Task: Look for space in Hermosillo, Mexico from 8th June, 2023 to 12th June, 2023 for 2 adults in price range Rs.8000 to Rs.16000. Place can be private room with 1  bedroom having 1 bed and 1 bathroom. Property type can be flatguest house, hotel. Booking option can be shelf check-in. Required host language is English.
Action: Mouse moved to (451, 98)
Screenshot: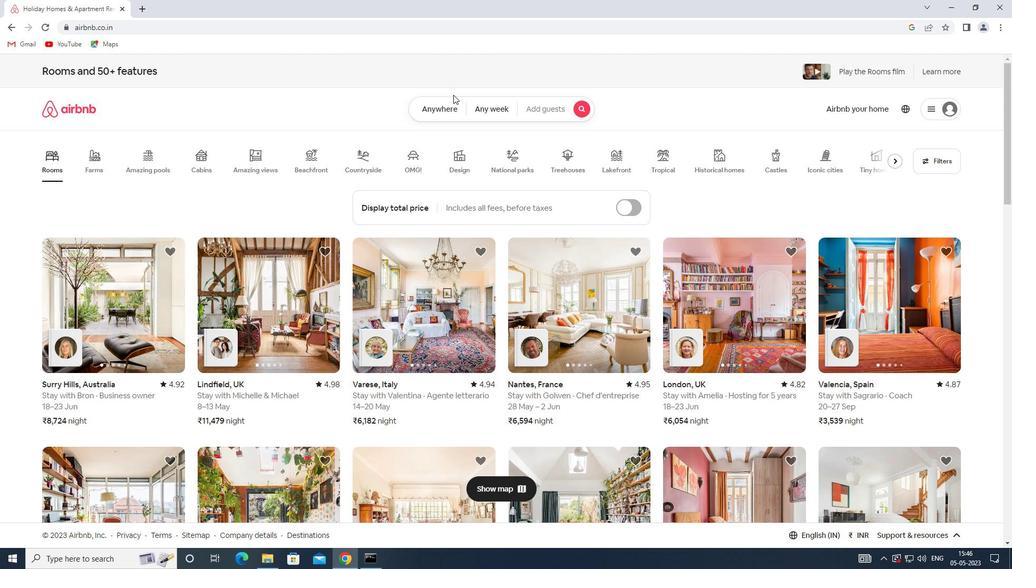 
Action: Mouse pressed left at (451, 98)
Screenshot: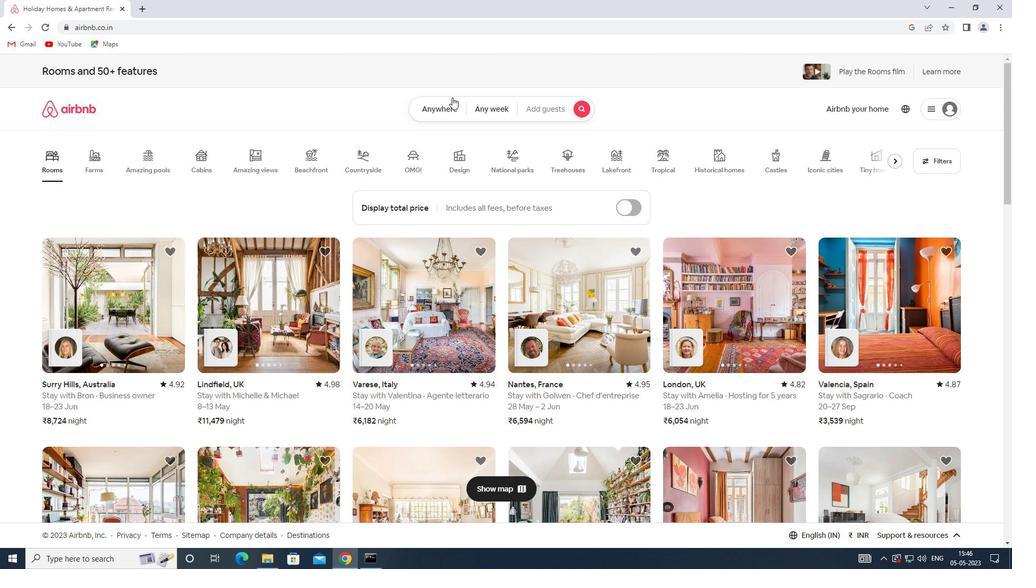 
Action: Mouse moved to (348, 149)
Screenshot: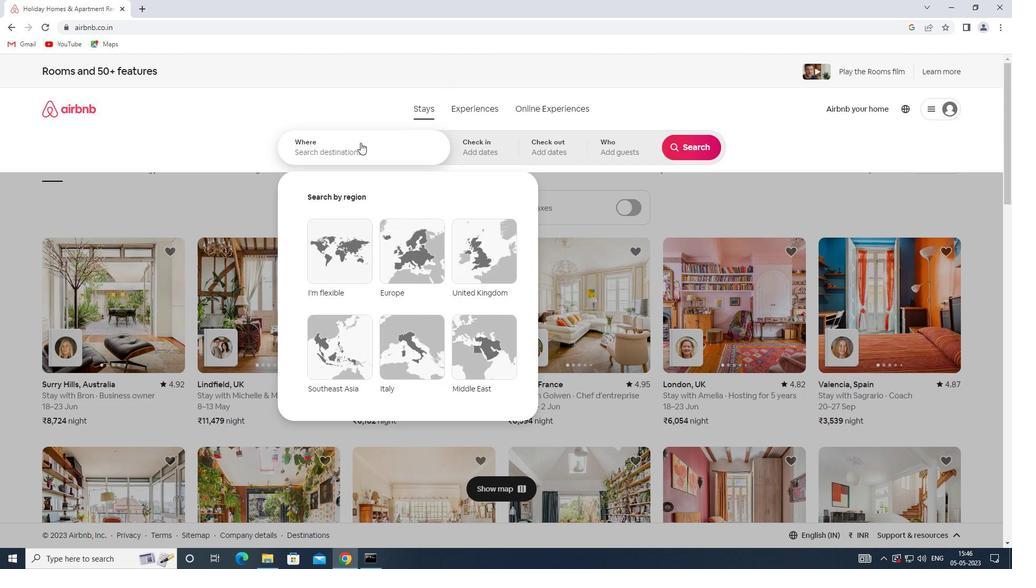 
Action: Mouse pressed left at (348, 149)
Screenshot: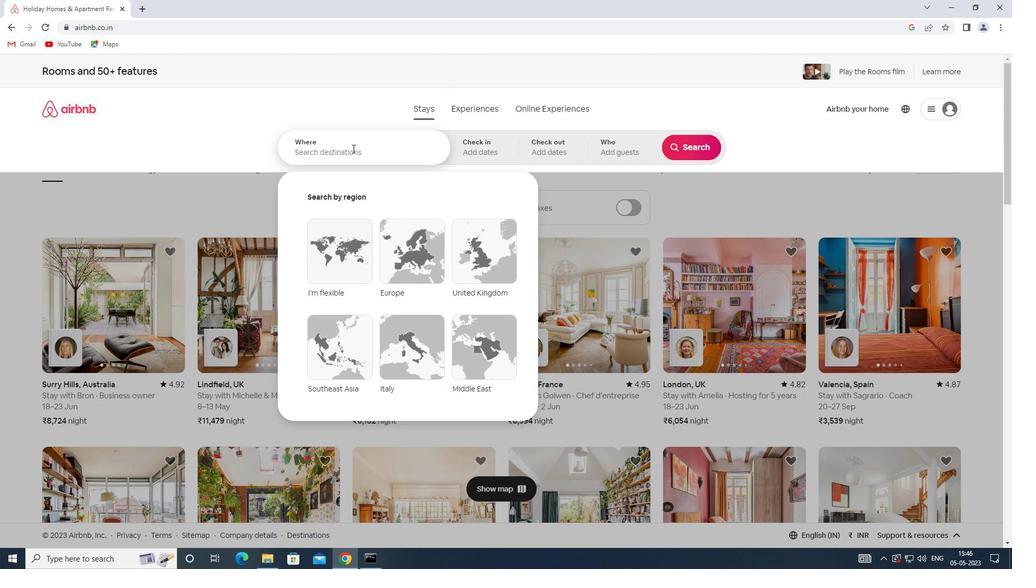 
Action: Key pressed <Key.shift><Key.shift>SPACE<Key.space>IN<Key.space><Key.shift><Key.shift><Key.shift><Key.shift><Key.shift><Key.shift><Key.shift><Key.shift><Key.shift><Key.shift><Key.shift>HERMOSILLO,<Key.shift>MEXICO
Screenshot: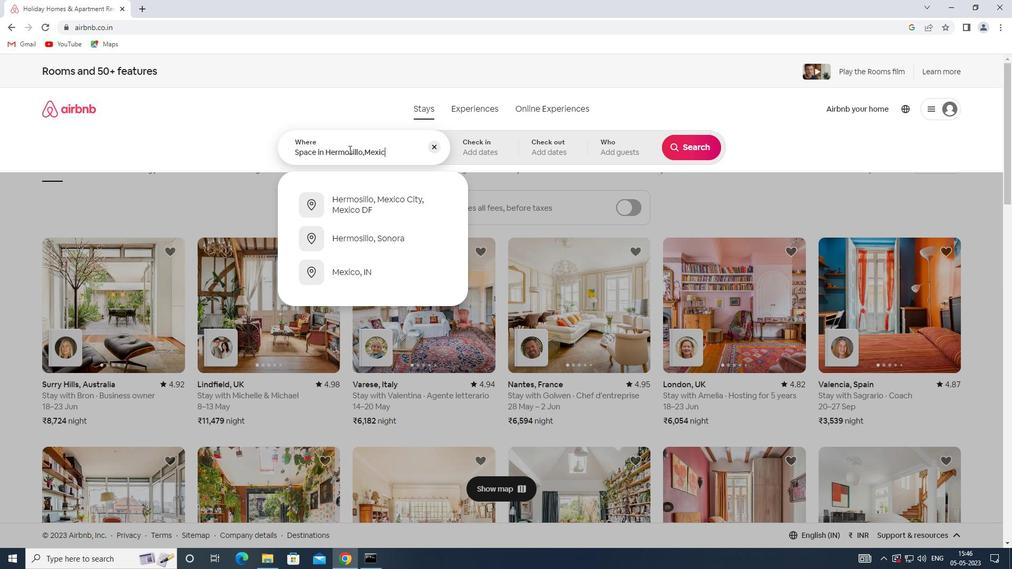 
Action: Mouse moved to (486, 160)
Screenshot: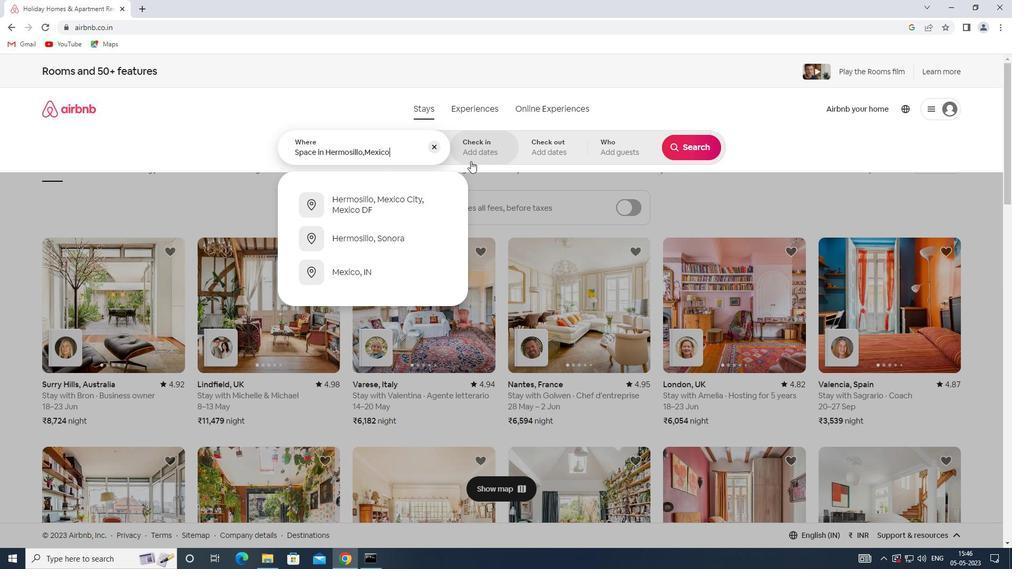 
Action: Mouse pressed left at (486, 160)
Screenshot: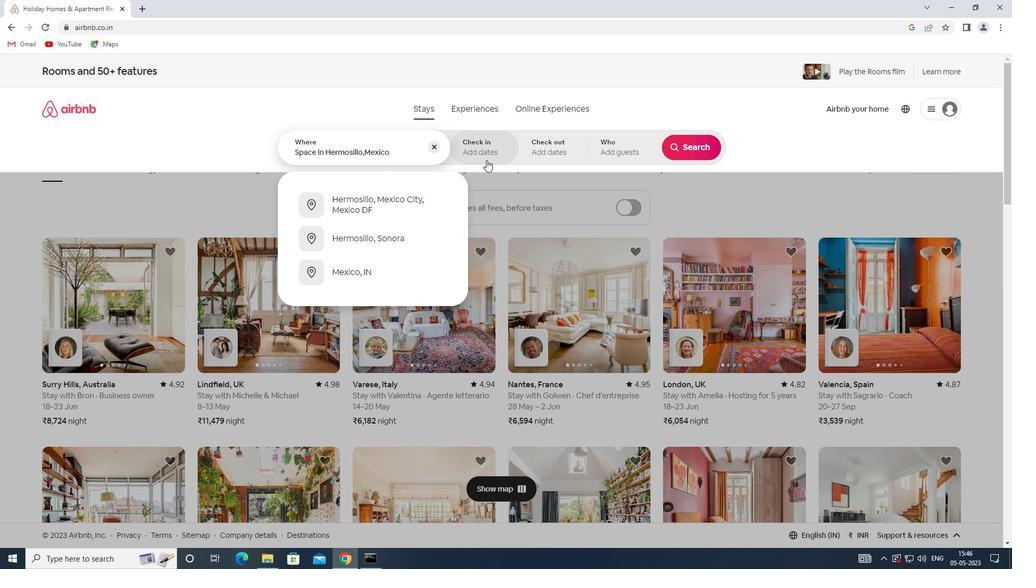 
Action: Mouse moved to (634, 303)
Screenshot: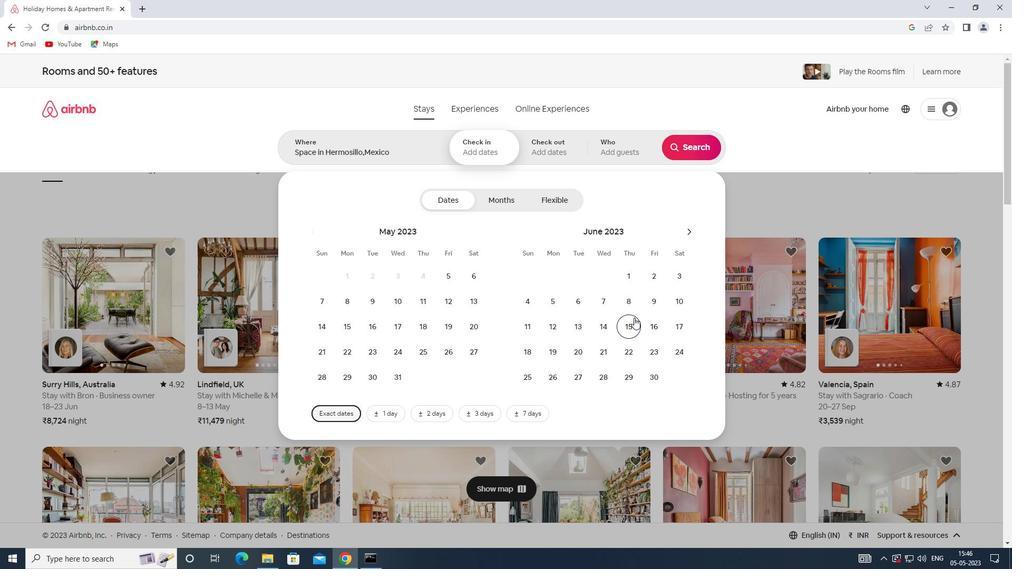 
Action: Mouse pressed left at (634, 303)
Screenshot: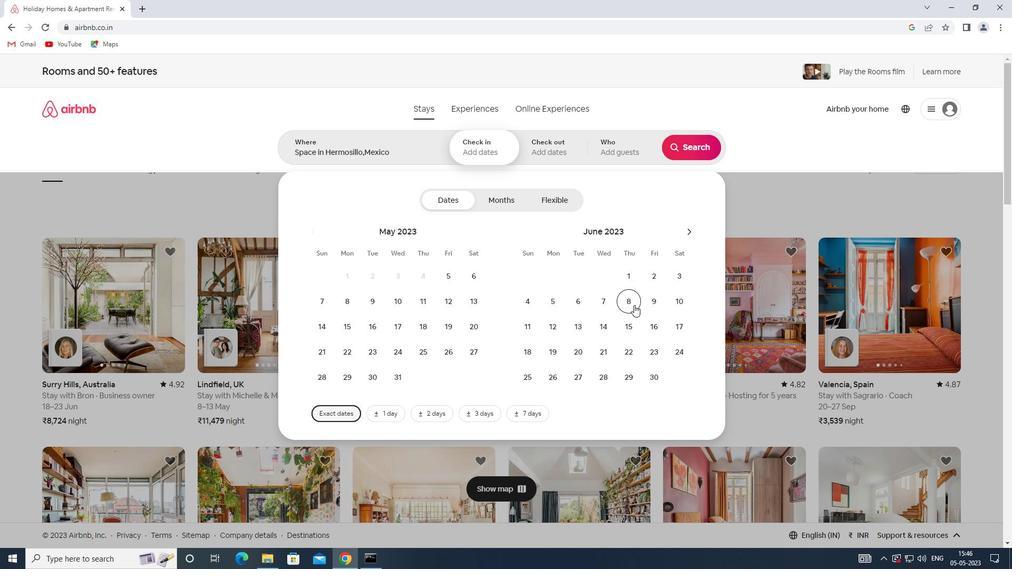 
Action: Mouse moved to (563, 325)
Screenshot: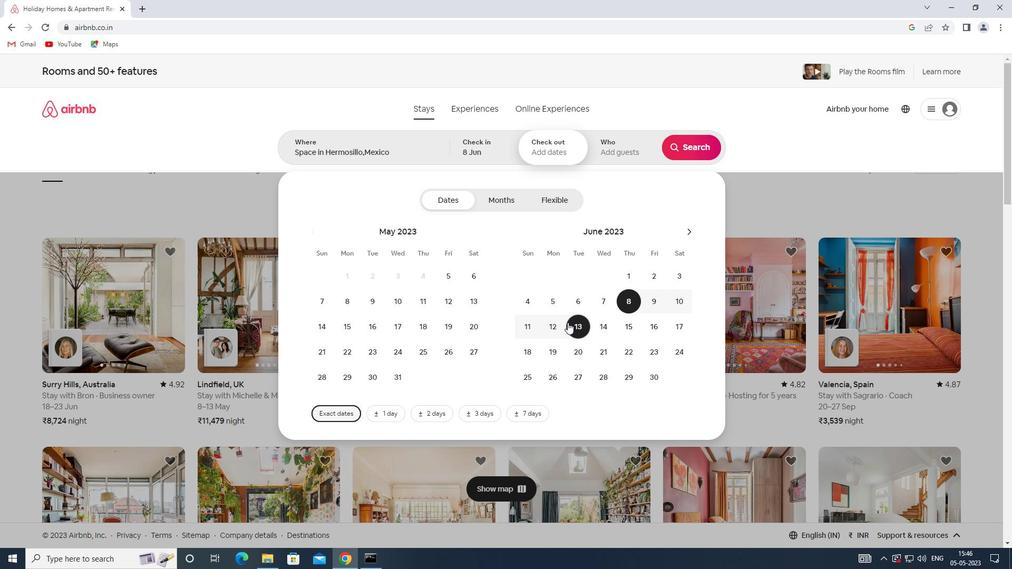 
Action: Mouse pressed left at (563, 325)
Screenshot: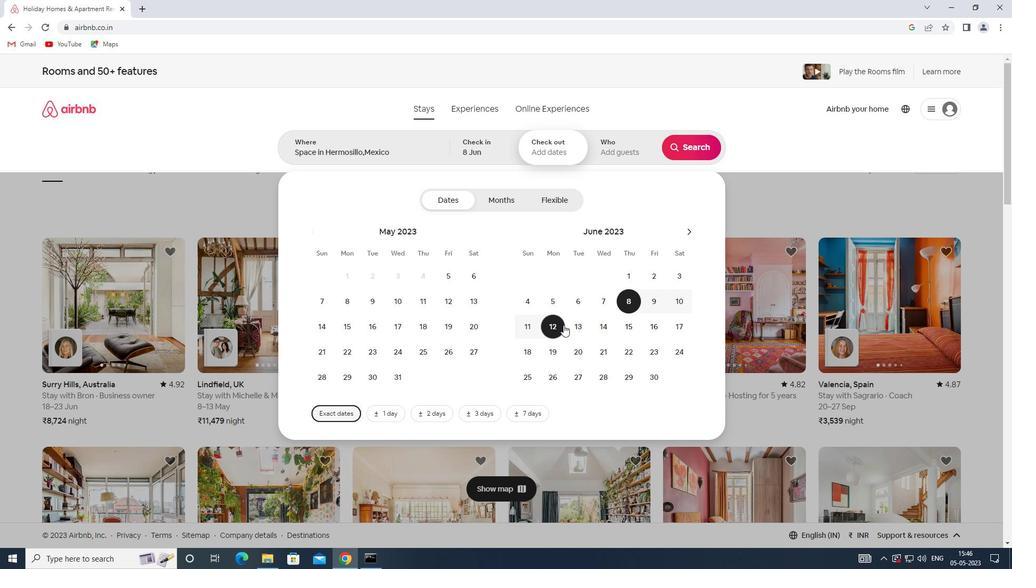 
Action: Mouse moved to (615, 147)
Screenshot: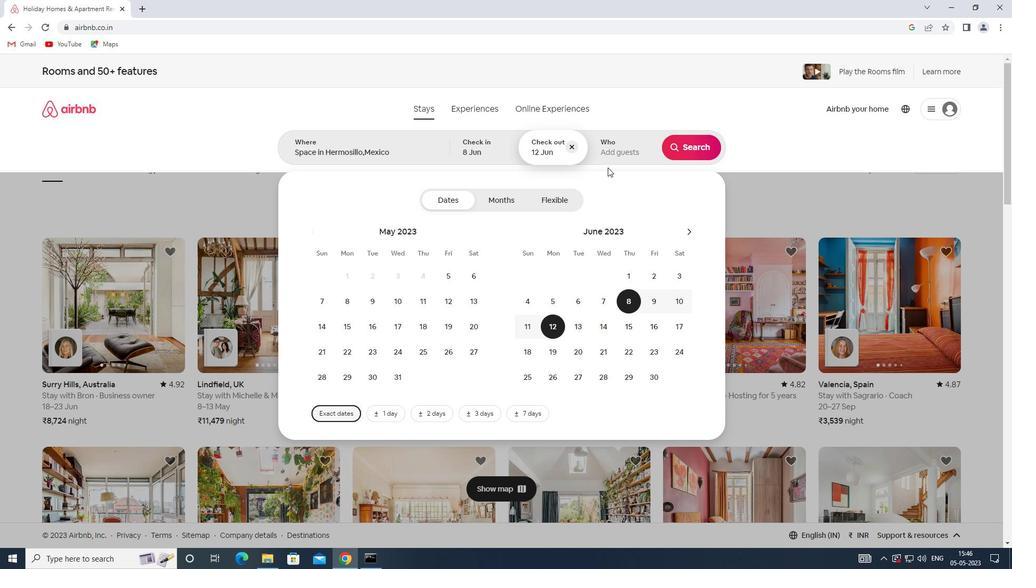 
Action: Mouse pressed left at (615, 147)
Screenshot: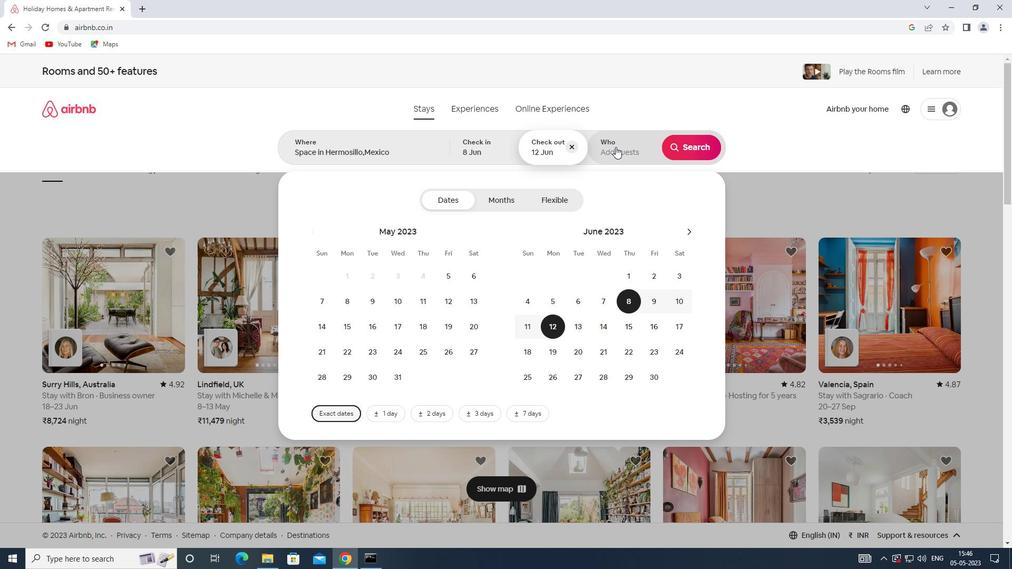 
Action: Mouse moved to (694, 201)
Screenshot: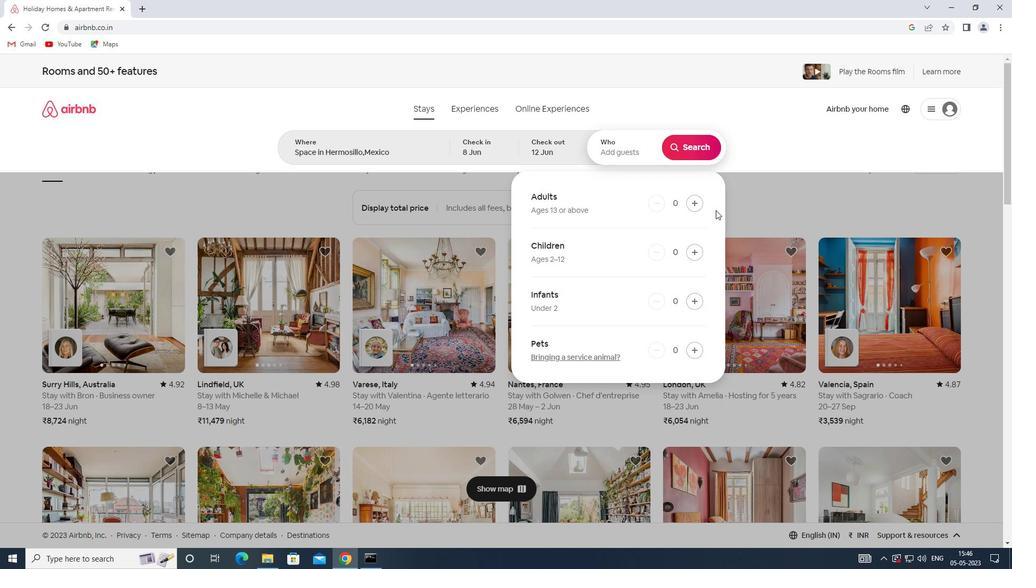 
Action: Mouse pressed left at (694, 201)
Screenshot: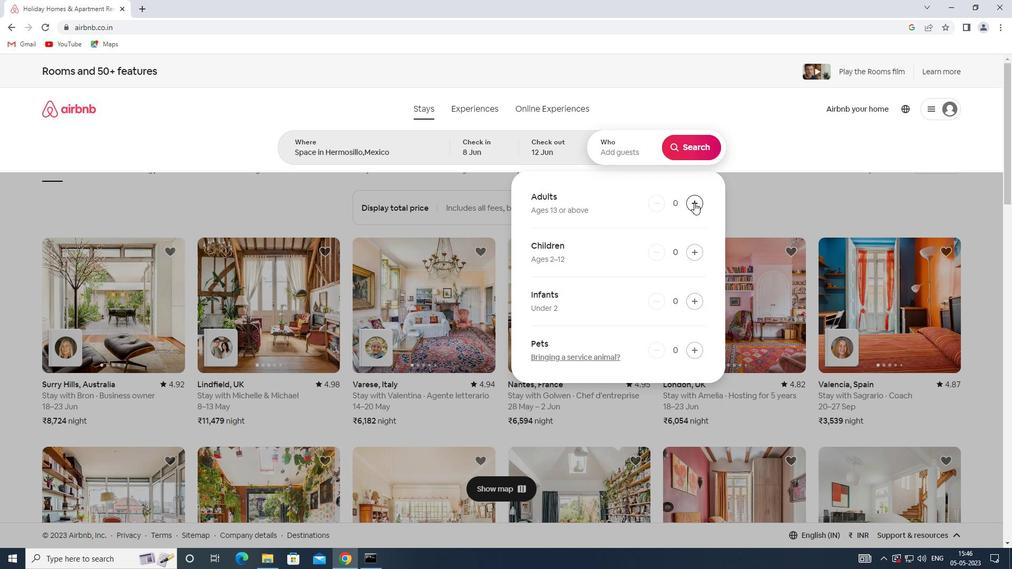 
Action: Mouse pressed left at (694, 201)
Screenshot: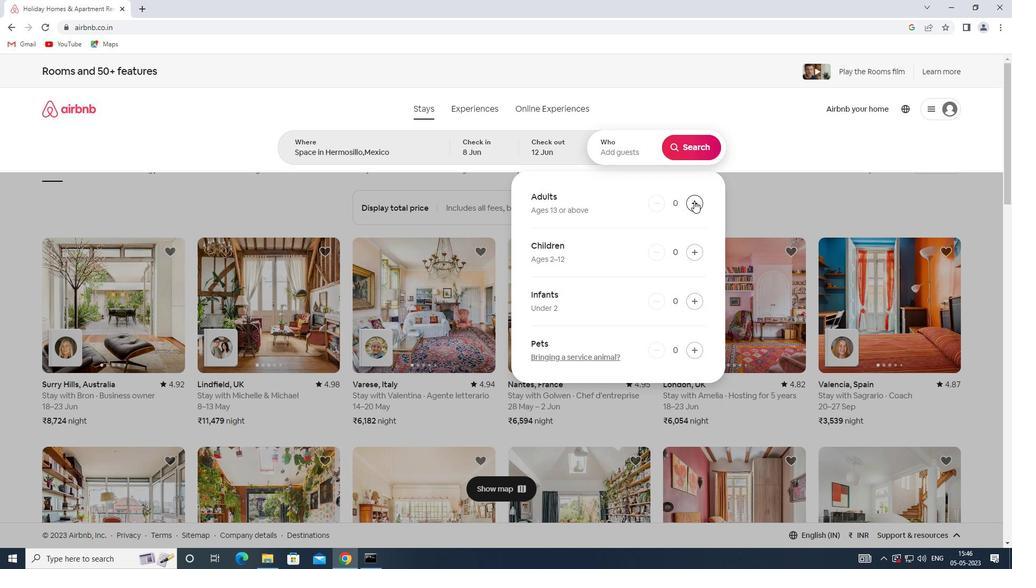 
Action: Mouse moved to (692, 152)
Screenshot: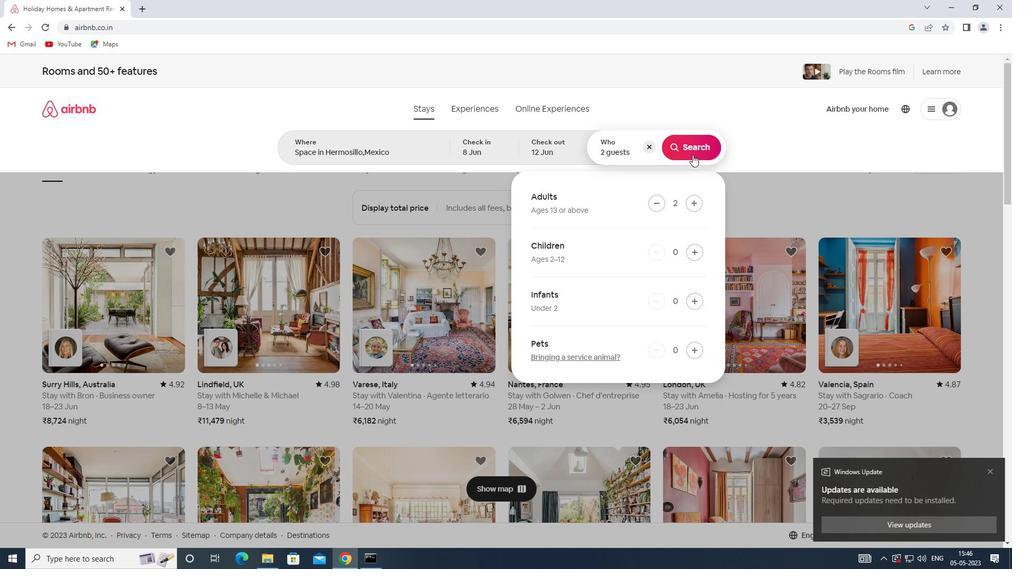 
Action: Mouse pressed left at (692, 152)
Screenshot: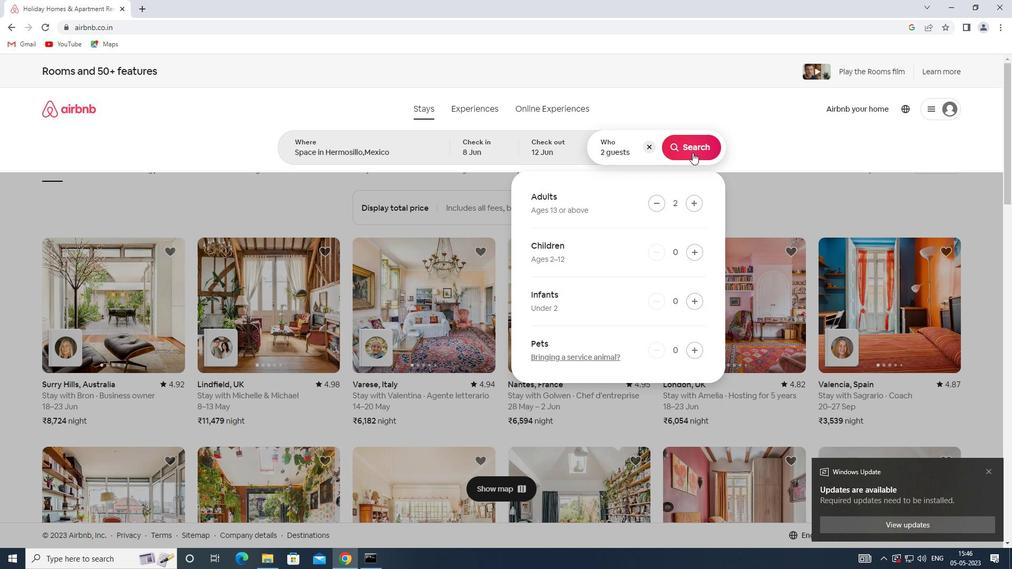 
Action: Mouse moved to (960, 117)
Screenshot: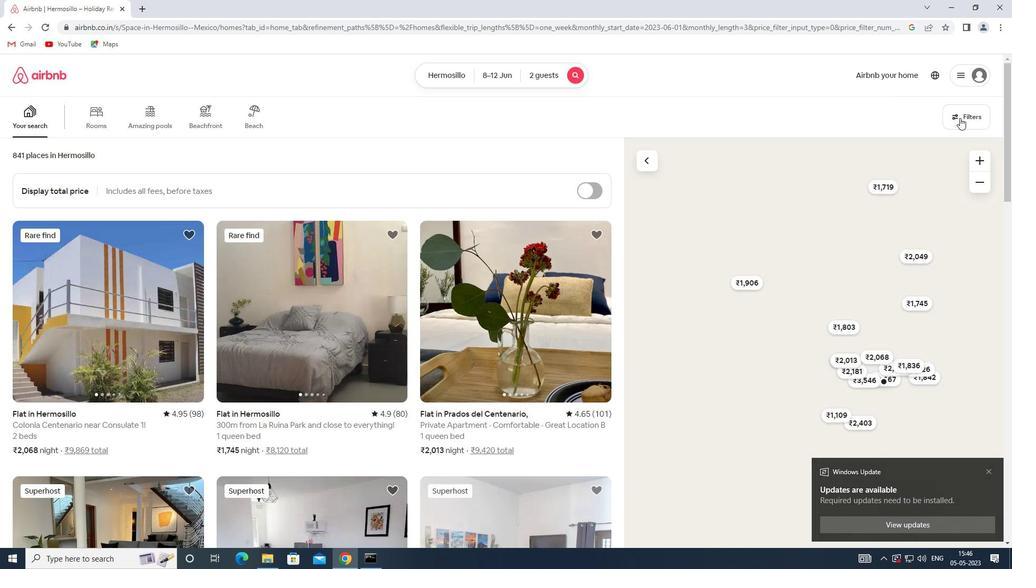 
Action: Mouse pressed left at (960, 117)
Screenshot: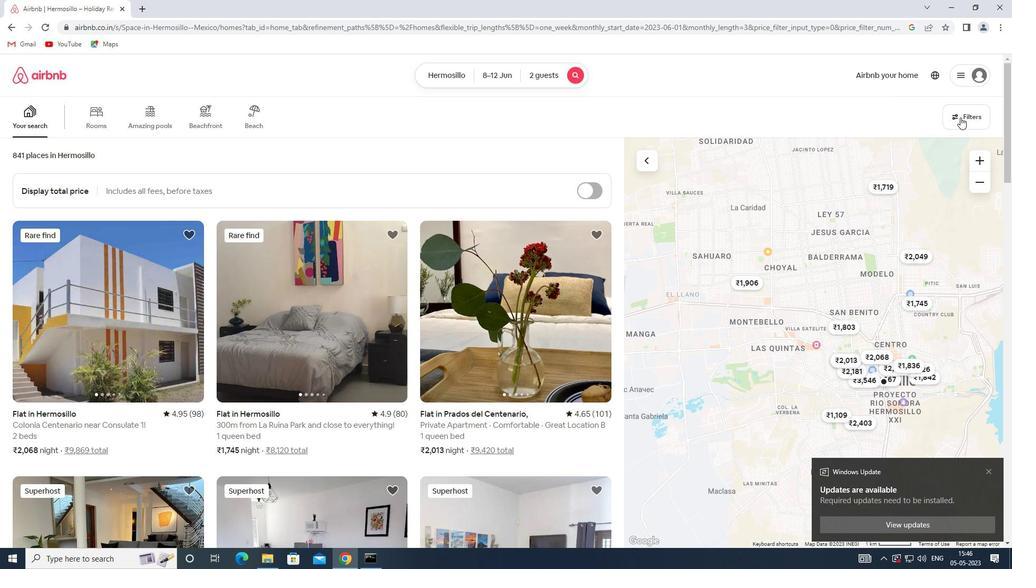 
Action: Mouse moved to (366, 377)
Screenshot: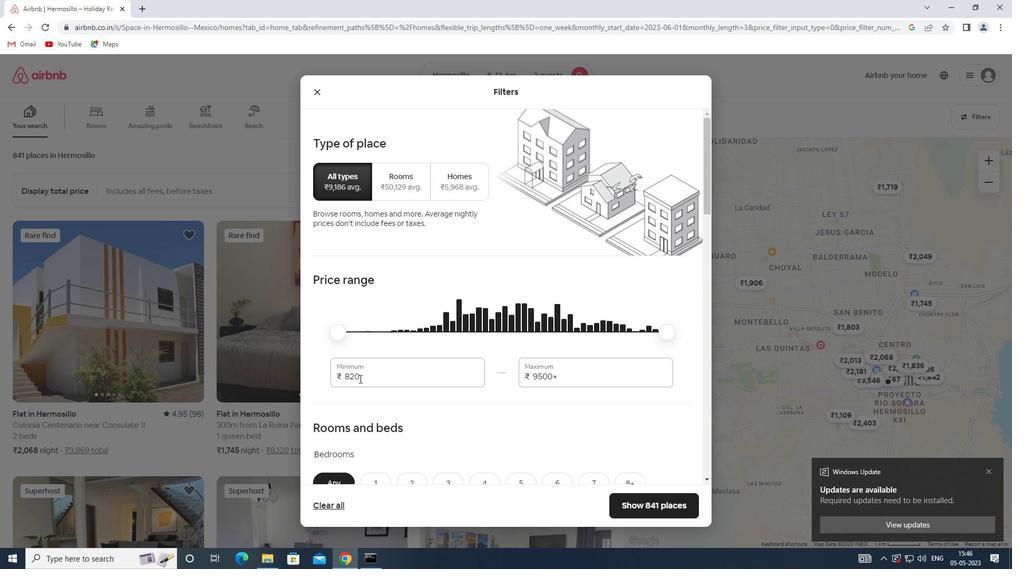 
Action: Mouse pressed left at (366, 377)
Screenshot: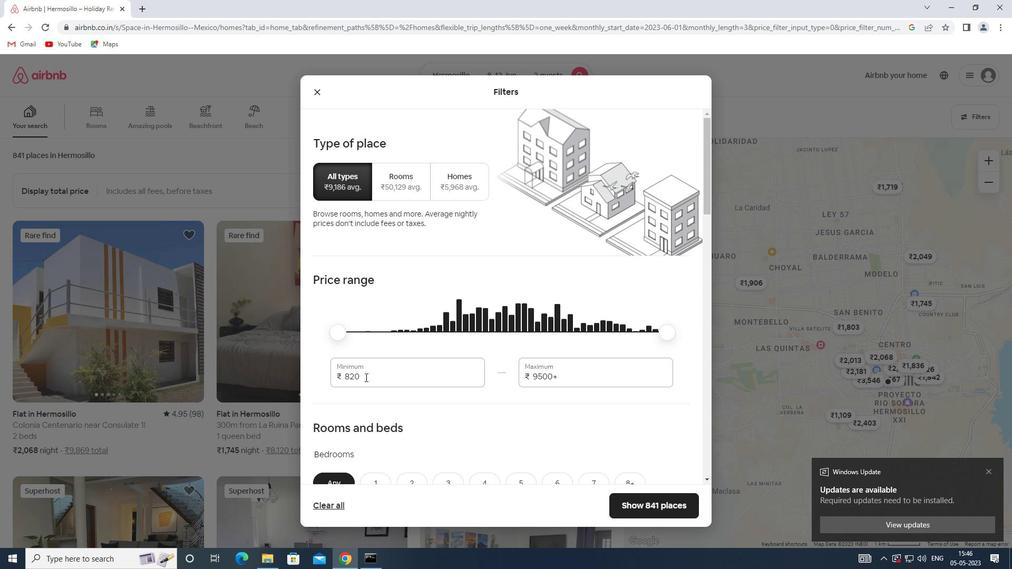 
Action: Mouse moved to (337, 377)
Screenshot: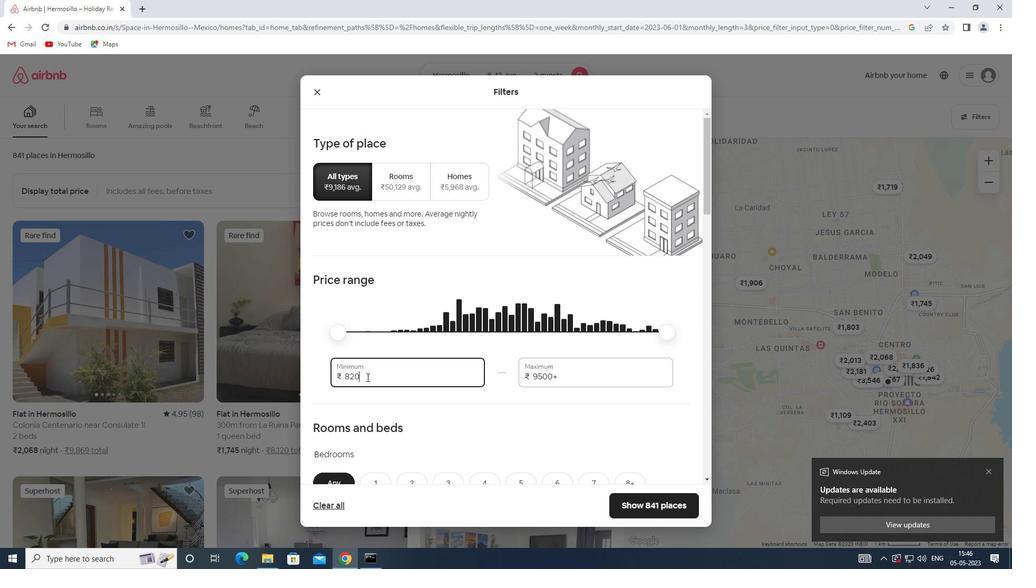 
Action: Key pressed 8000
Screenshot: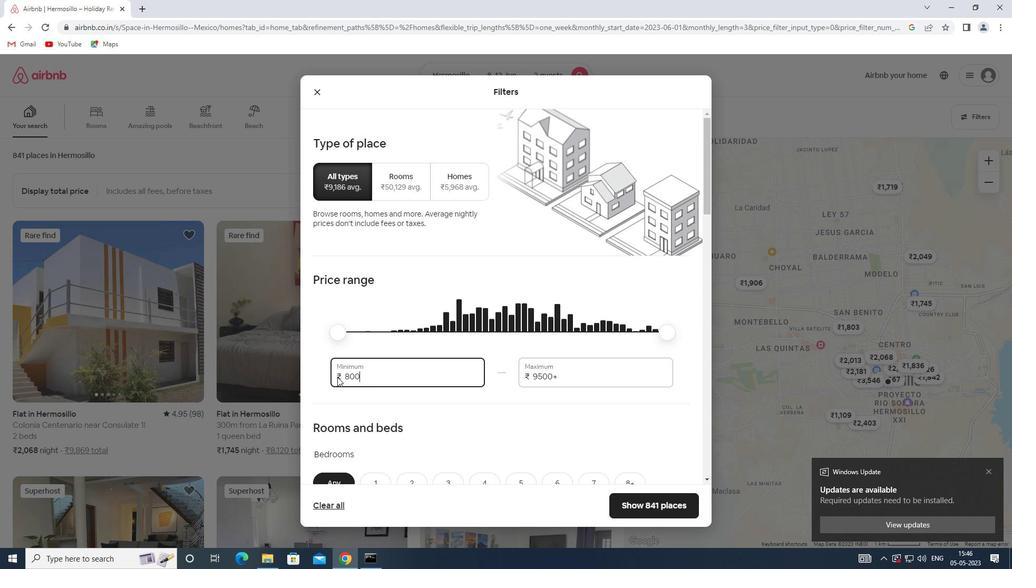 
Action: Mouse moved to (567, 378)
Screenshot: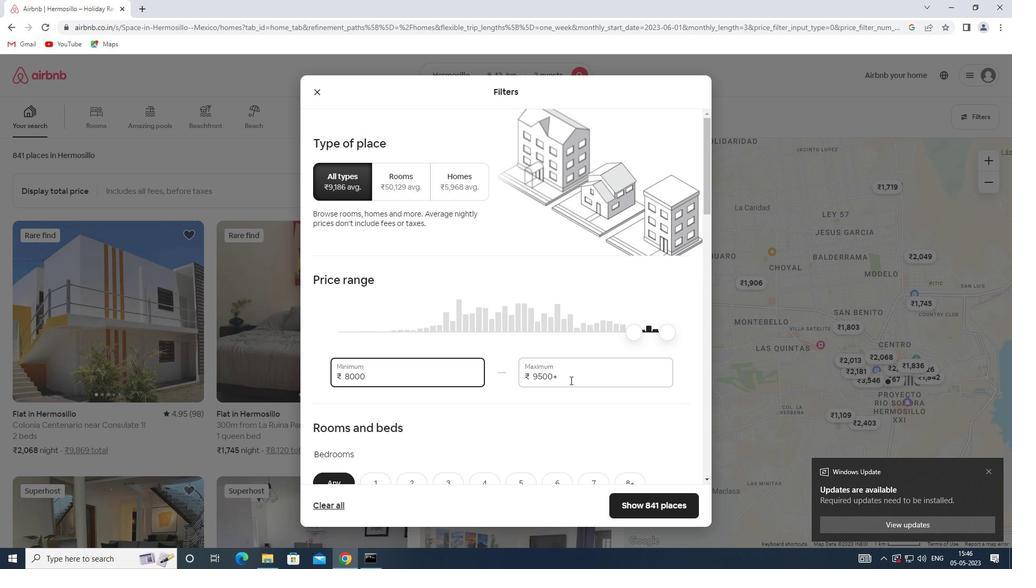 
Action: Mouse pressed left at (567, 378)
Screenshot: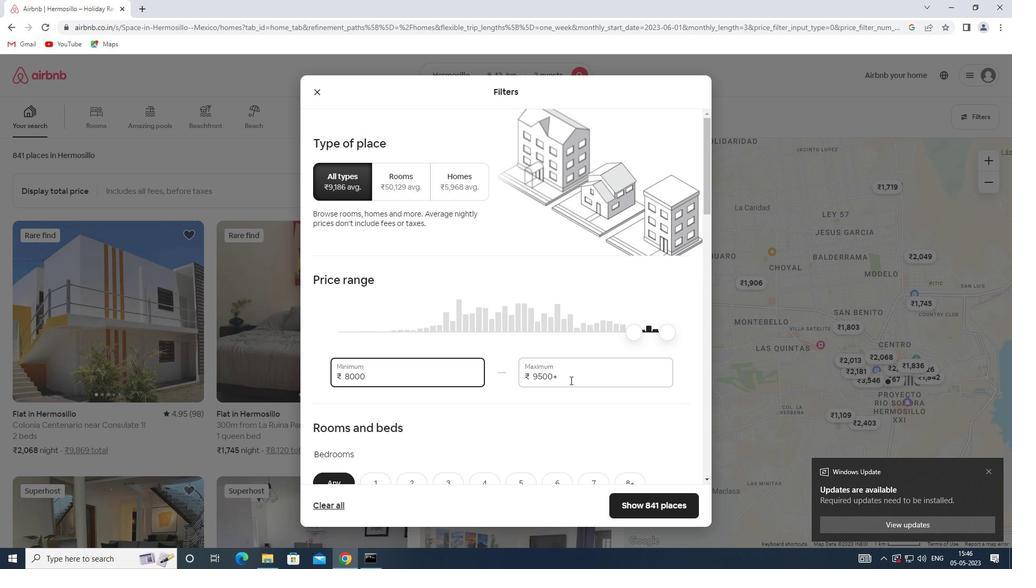 
Action: Mouse moved to (524, 378)
Screenshot: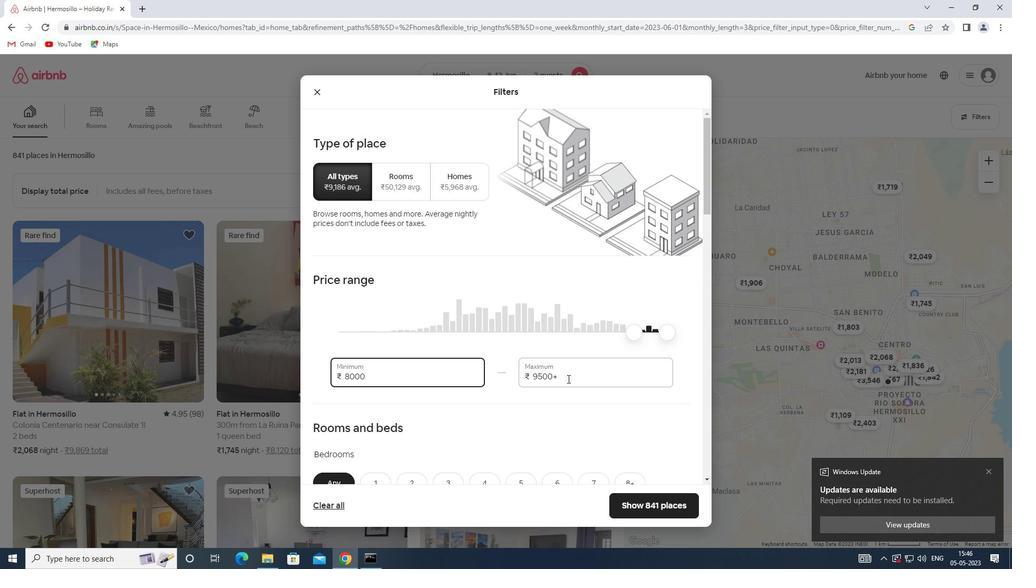 
Action: Key pressed 16000
Screenshot: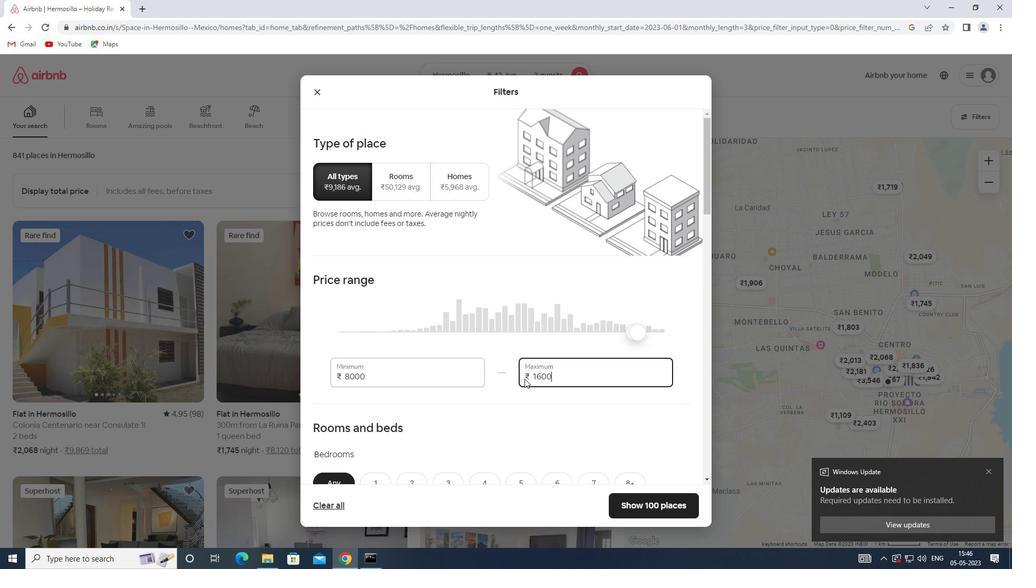 
Action: Mouse scrolled (524, 378) with delta (0, 0)
Screenshot: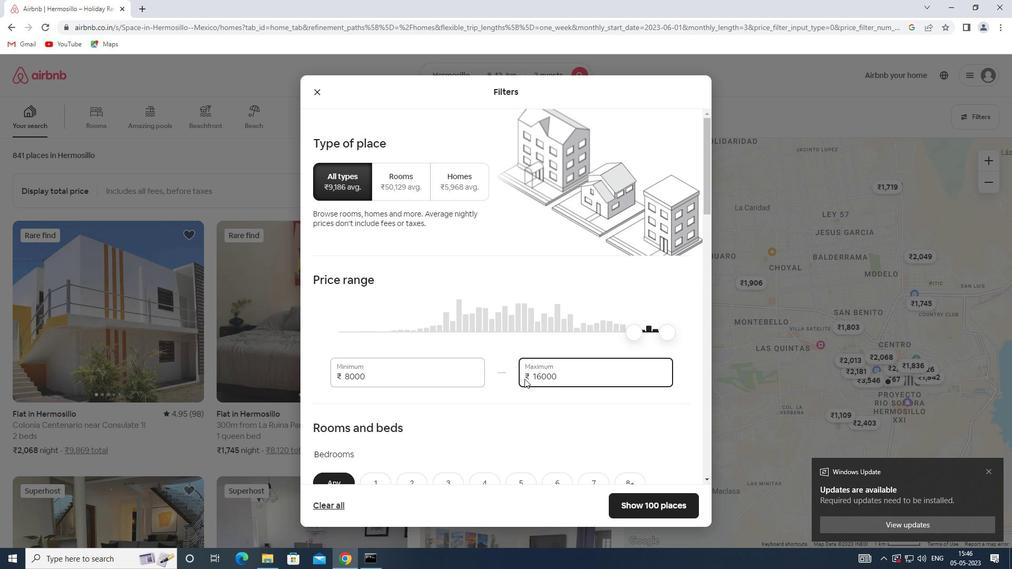 
Action: Mouse scrolled (524, 378) with delta (0, 0)
Screenshot: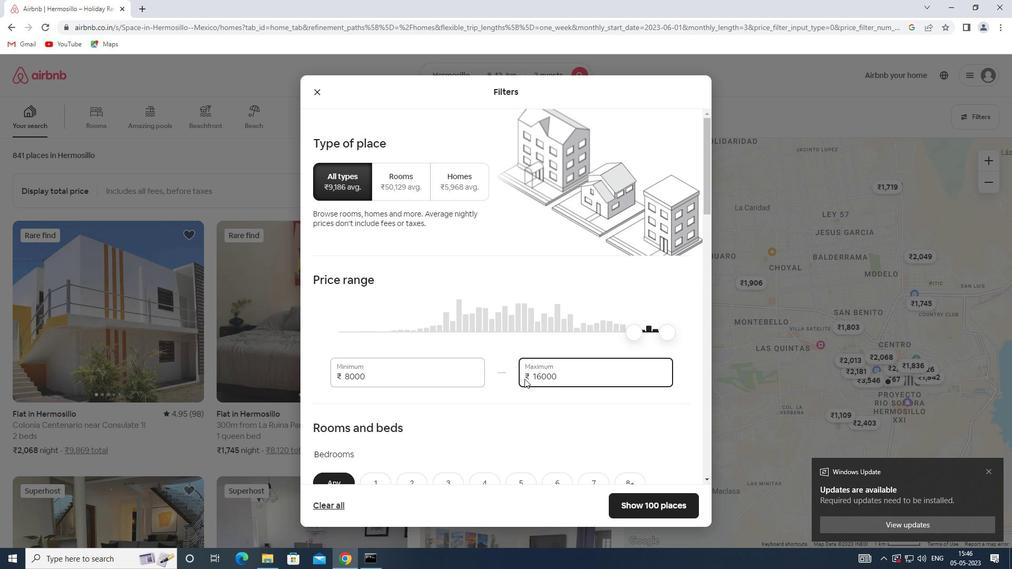 
Action: Mouse scrolled (524, 378) with delta (0, 0)
Screenshot: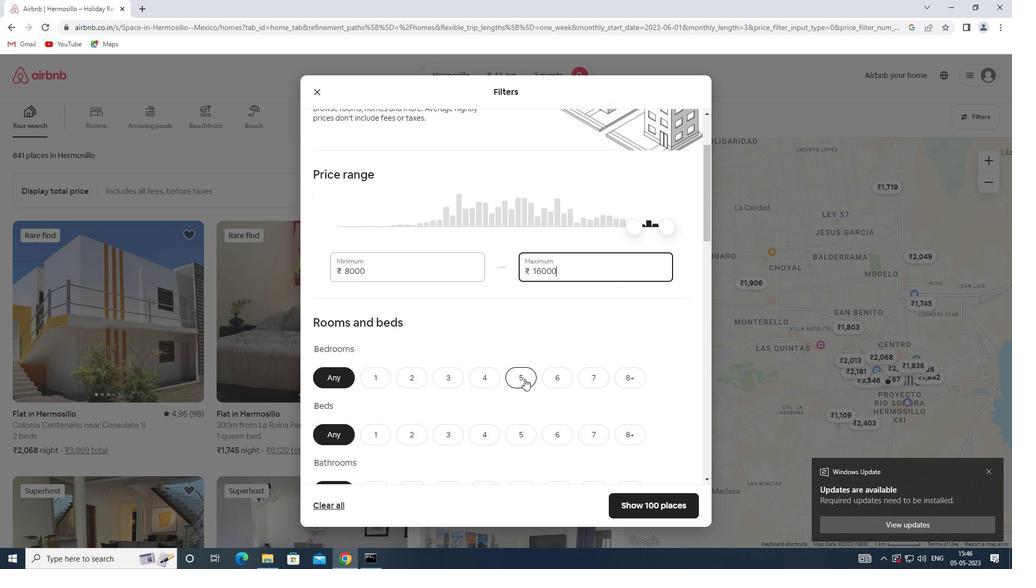 
Action: Mouse scrolled (524, 378) with delta (0, 0)
Screenshot: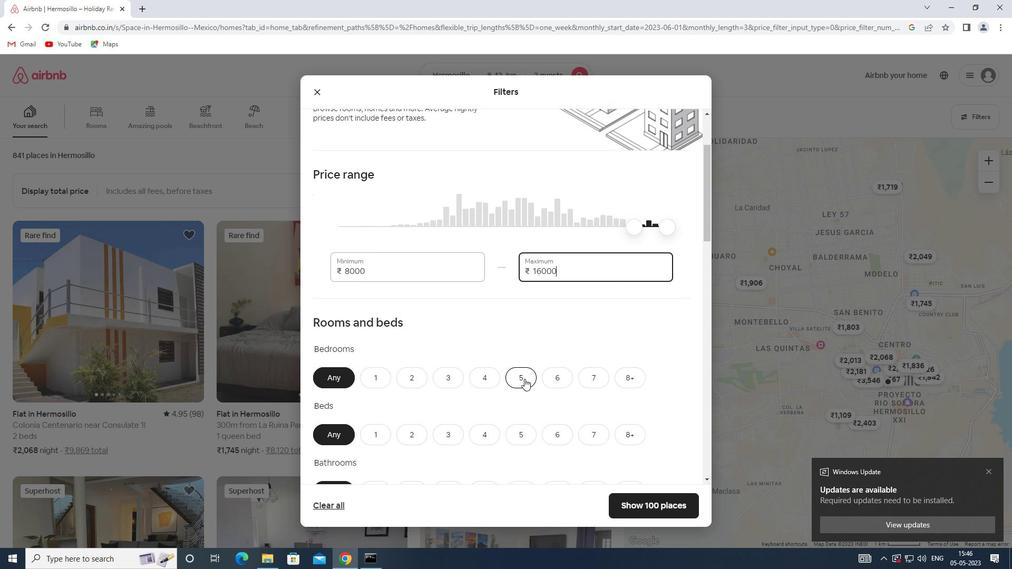 
Action: Mouse moved to (373, 263)
Screenshot: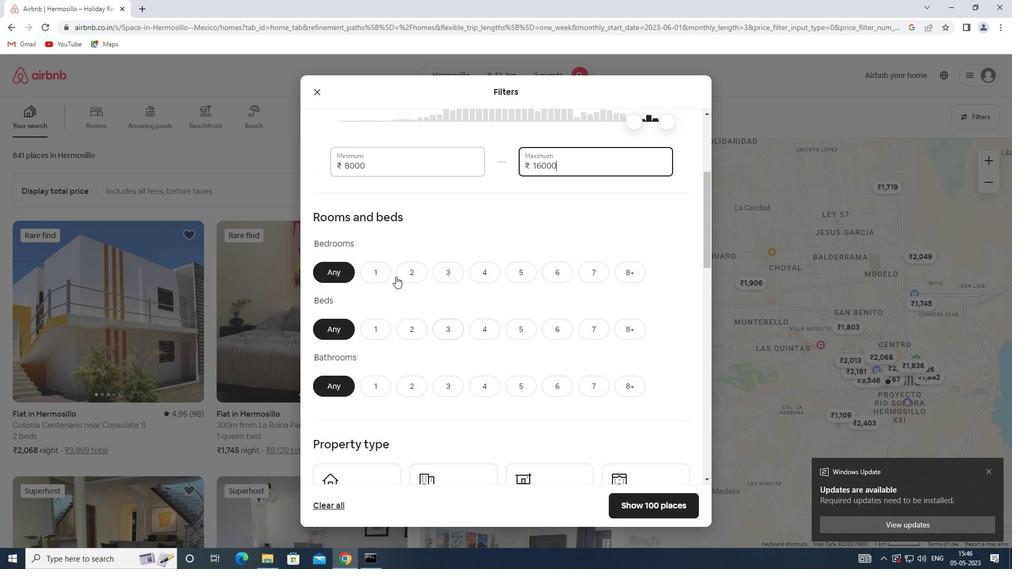 
Action: Mouse pressed left at (373, 263)
Screenshot: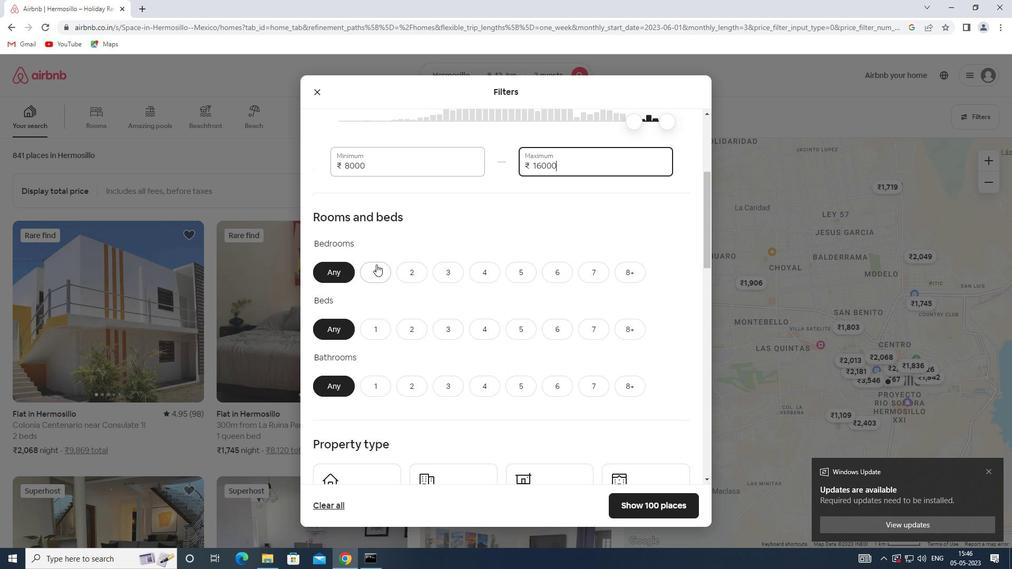
Action: Mouse moved to (373, 326)
Screenshot: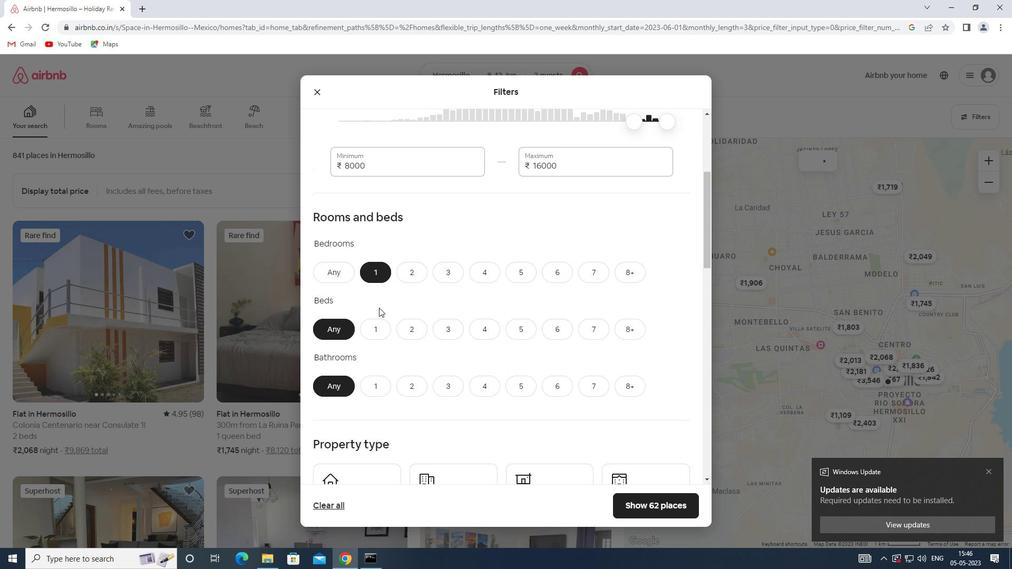 
Action: Mouse pressed left at (373, 326)
Screenshot: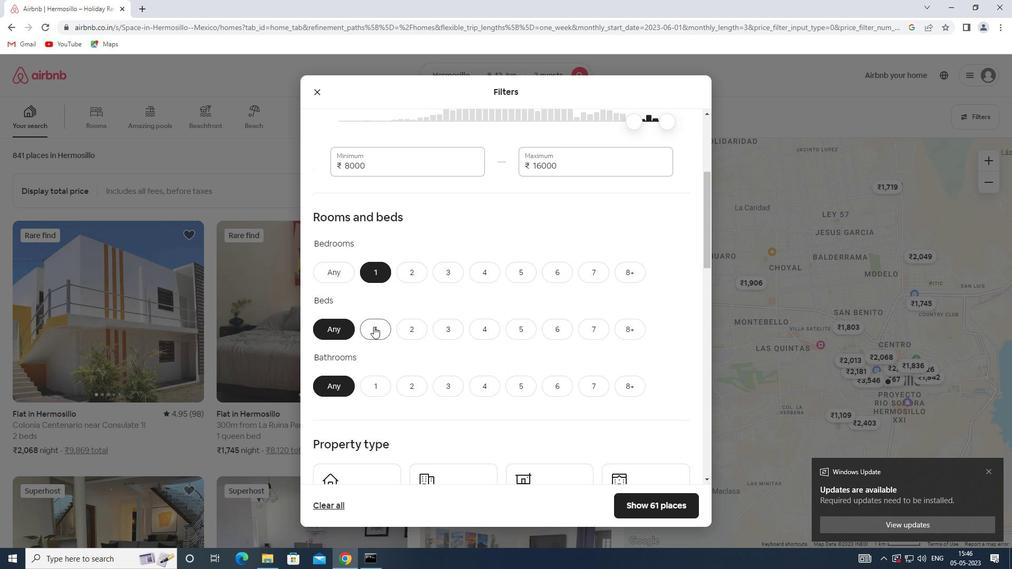 
Action: Mouse moved to (372, 387)
Screenshot: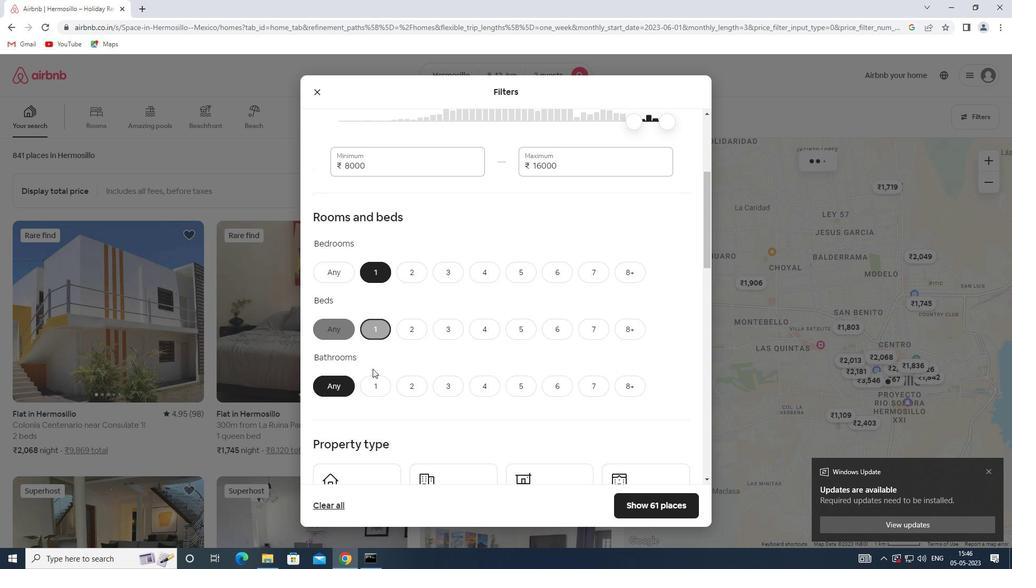 
Action: Mouse pressed left at (372, 387)
Screenshot: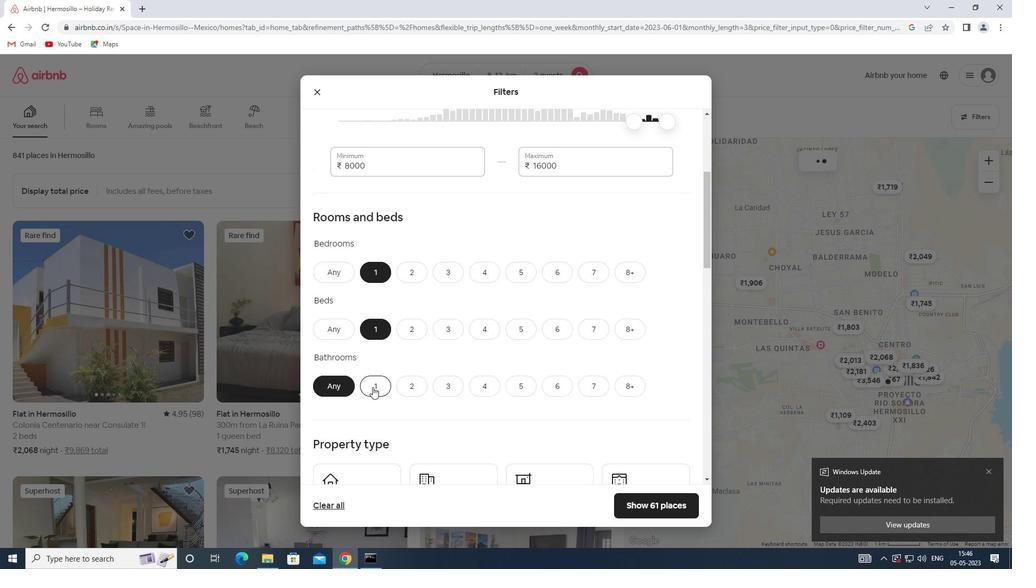
Action: Mouse moved to (399, 302)
Screenshot: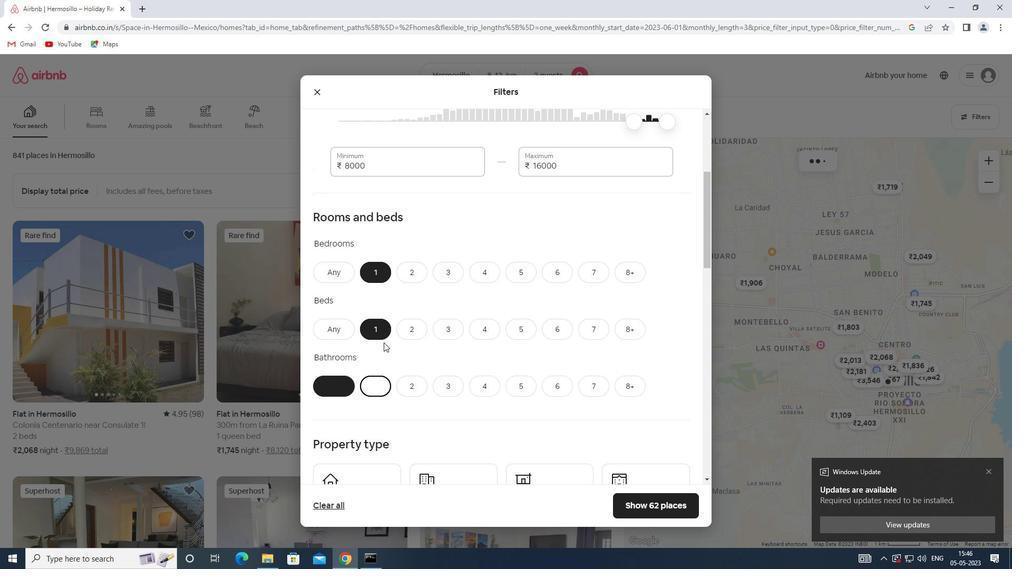 
Action: Mouse scrolled (399, 301) with delta (0, 0)
Screenshot: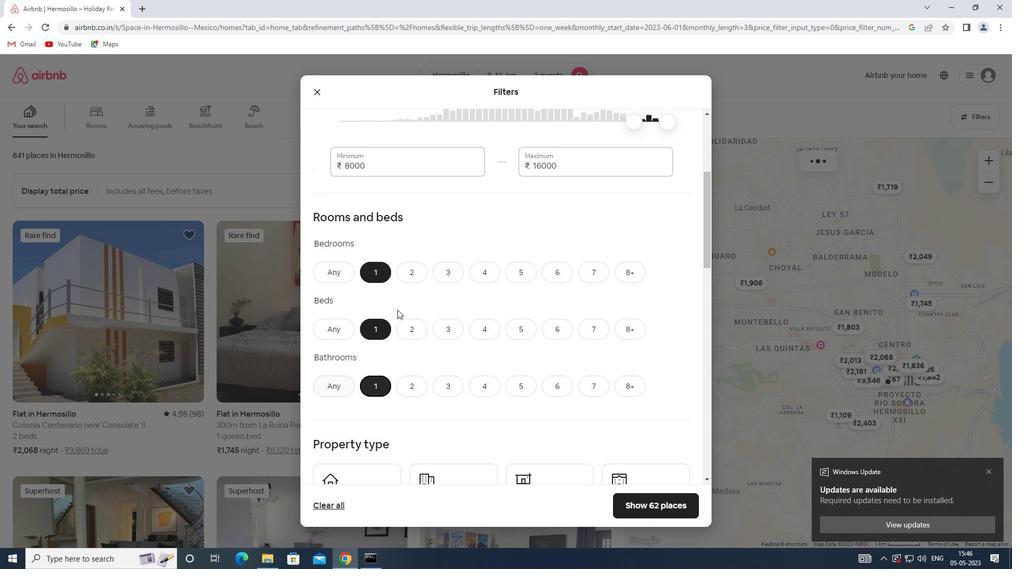 
Action: Mouse scrolled (399, 301) with delta (0, 0)
Screenshot: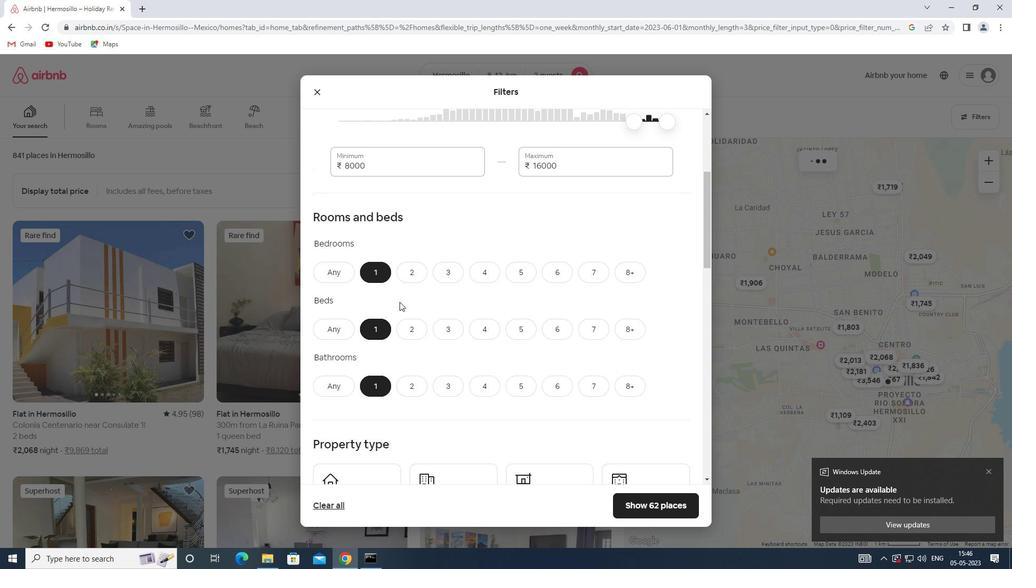 
Action: Mouse scrolled (399, 301) with delta (0, 0)
Screenshot: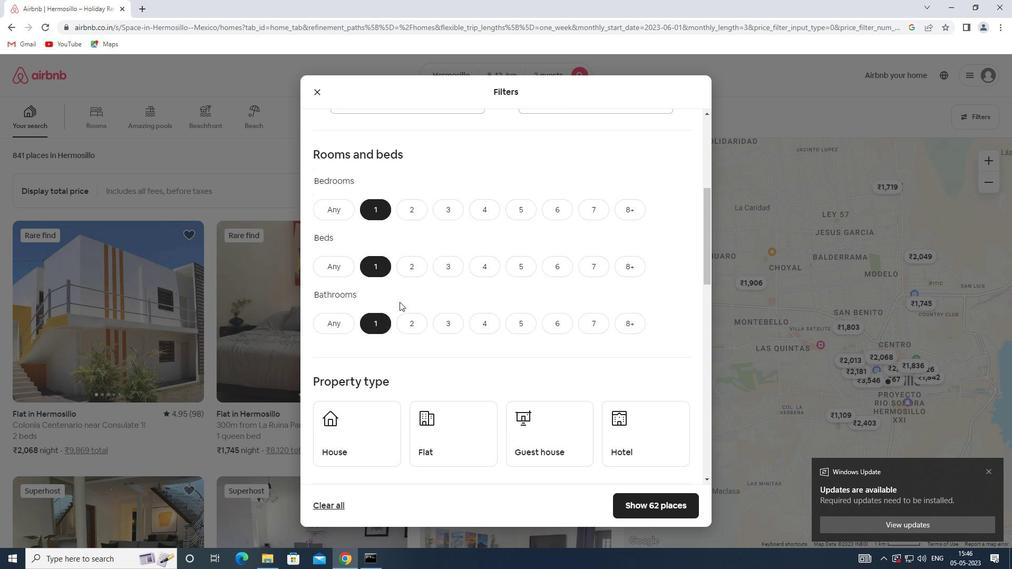 
Action: Mouse moved to (425, 354)
Screenshot: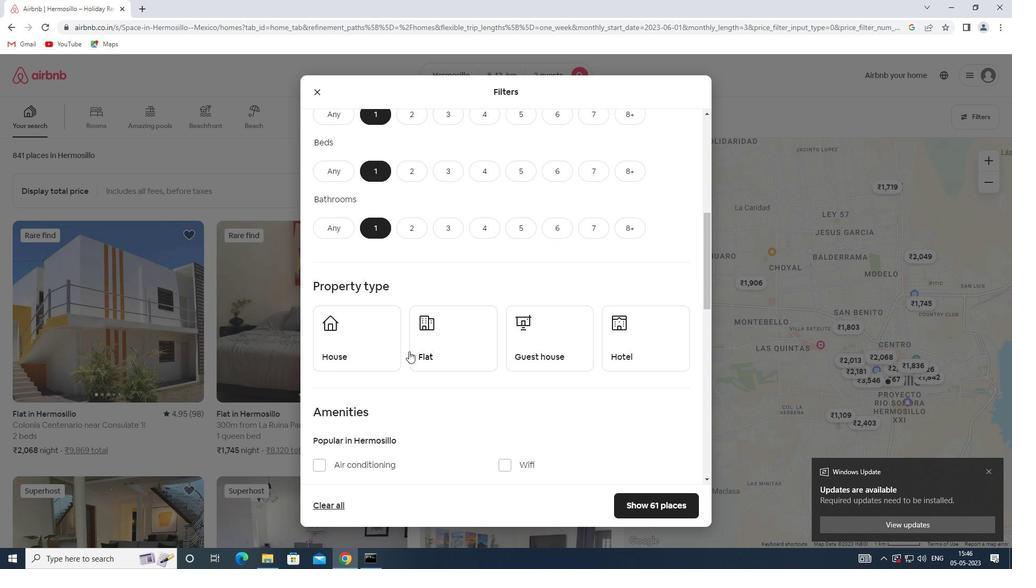 
Action: Mouse pressed left at (425, 354)
Screenshot: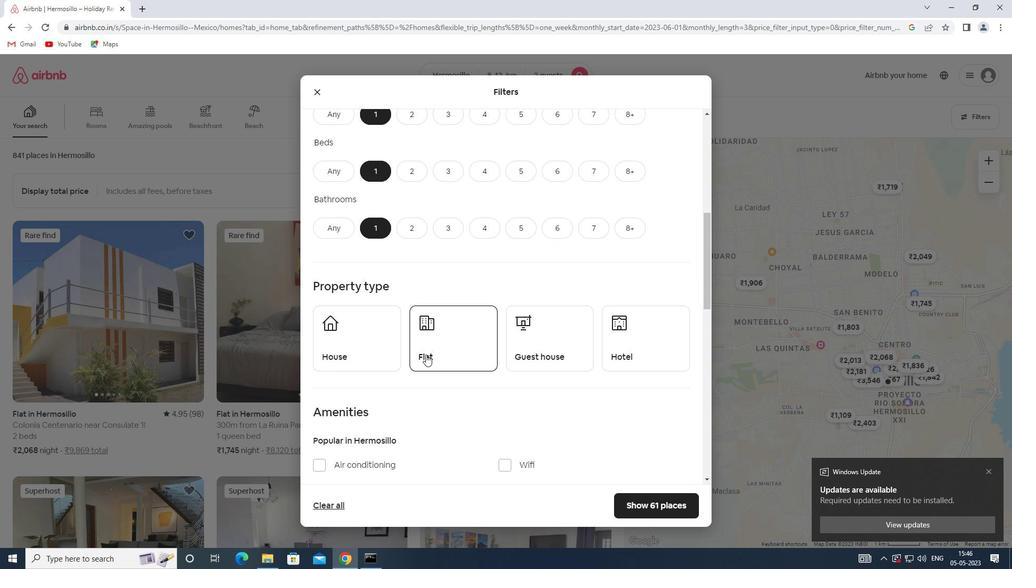 
Action: Mouse moved to (524, 355)
Screenshot: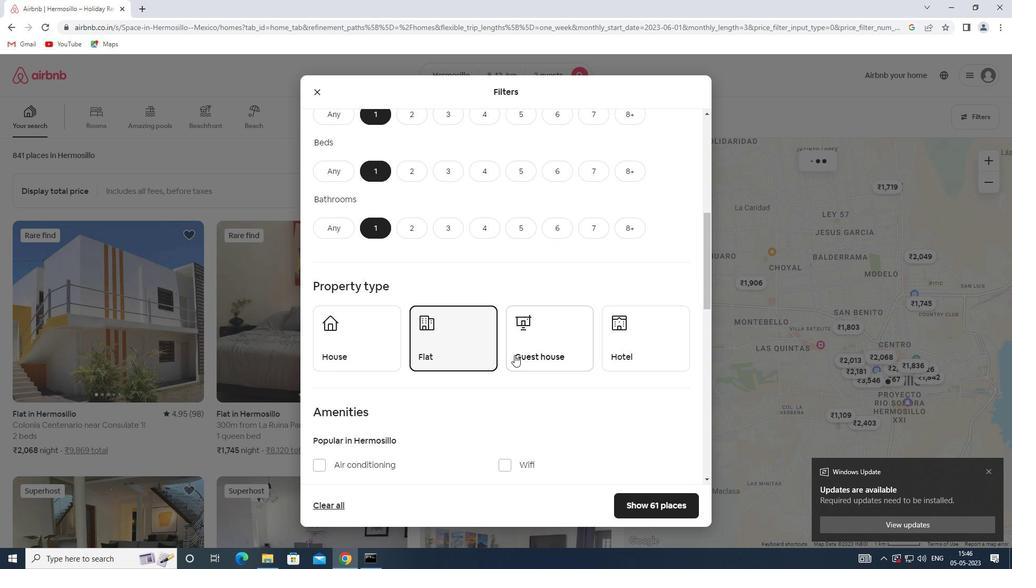 
Action: Mouse pressed left at (524, 355)
Screenshot: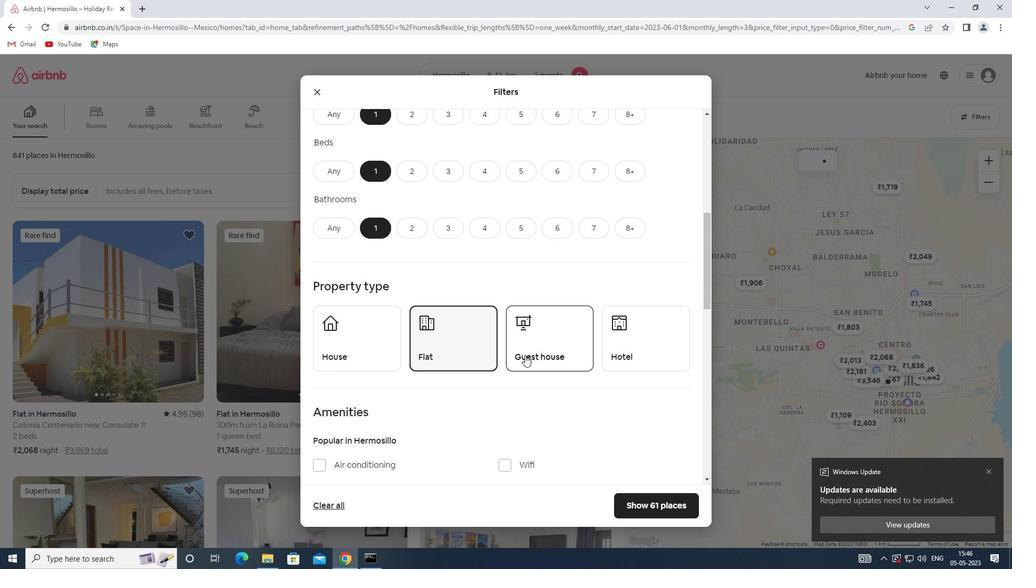 
Action: Mouse moved to (631, 353)
Screenshot: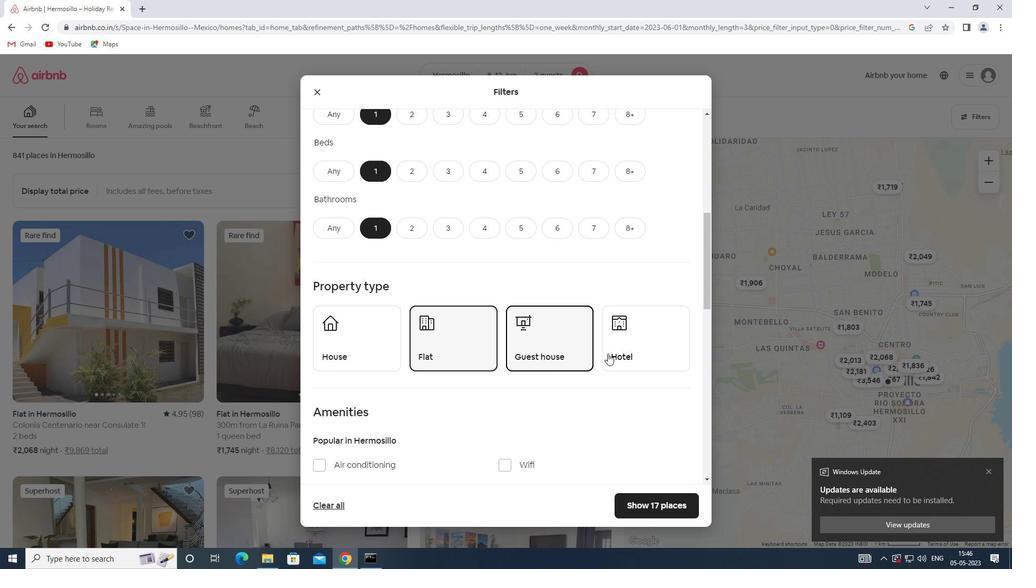 
Action: Mouse pressed left at (631, 353)
Screenshot: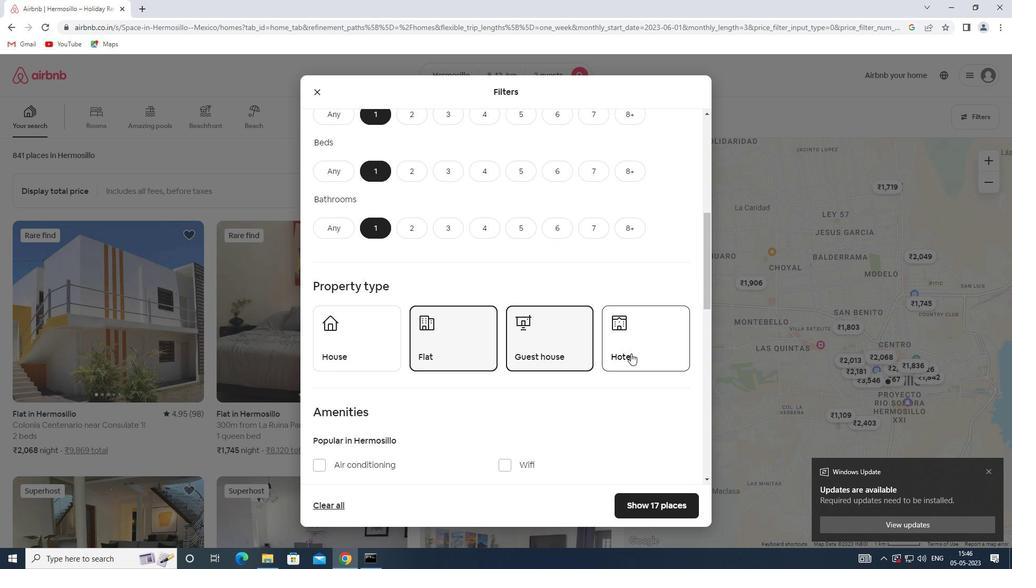 
Action: Mouse moved to (552, 317)
Screenshot: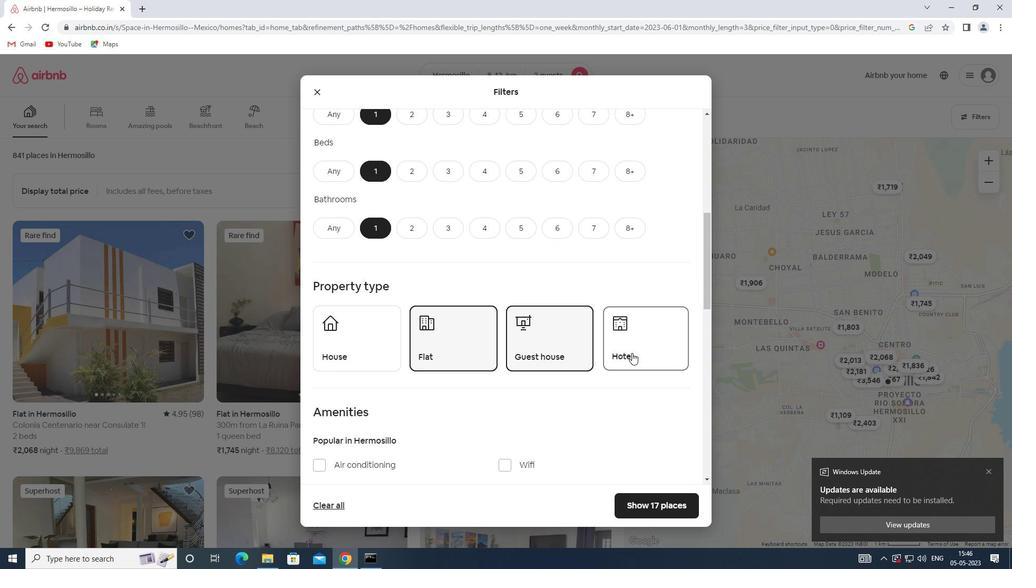 
Action: Mouse scrolled (552, 317) with delta (0, 0)
Screenshot: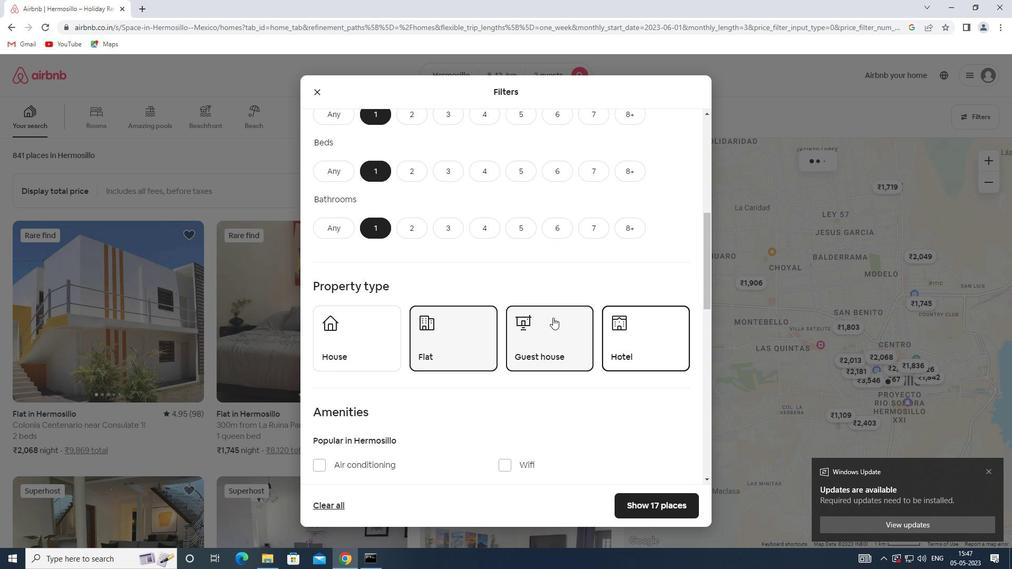 
Action: Mouse scrolled (552, 317) with delta (0, 0)
Screenshot: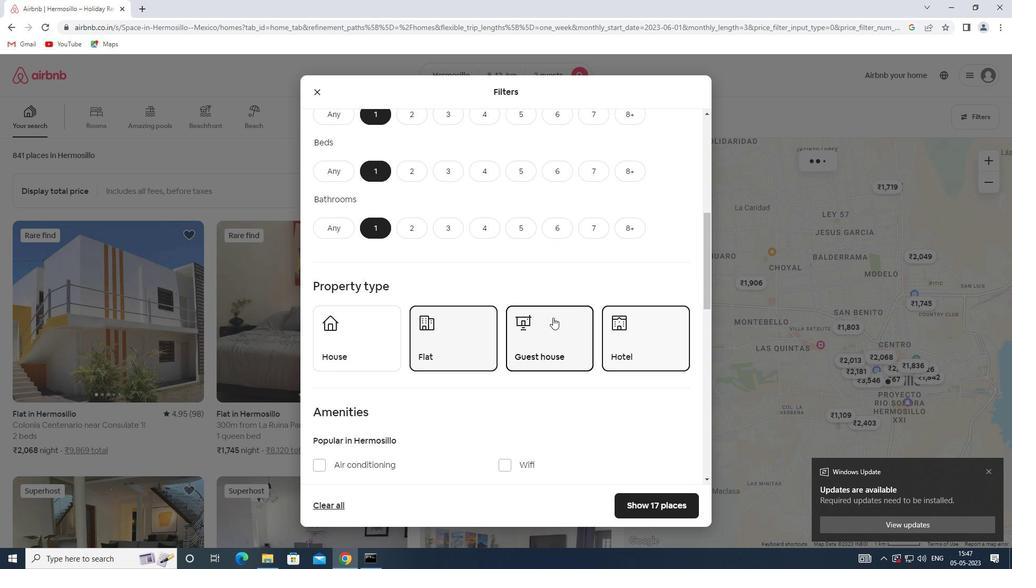 
Action: Mouse scrolled (552, 317) with delta (0, 0)
Screenshot: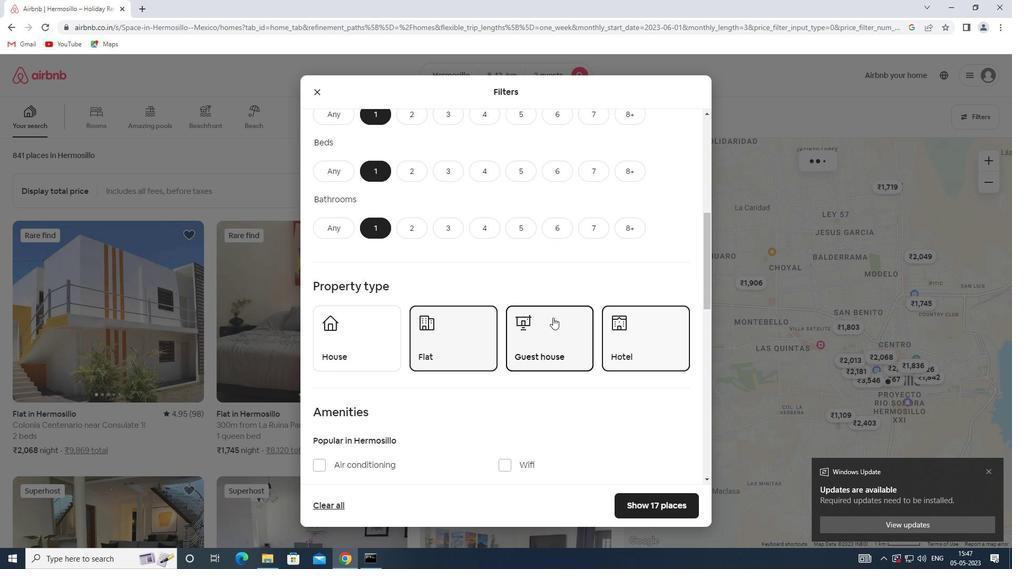 
Action: Mouse scrolled (552, 317) with delta (0, 0)
Screenshot: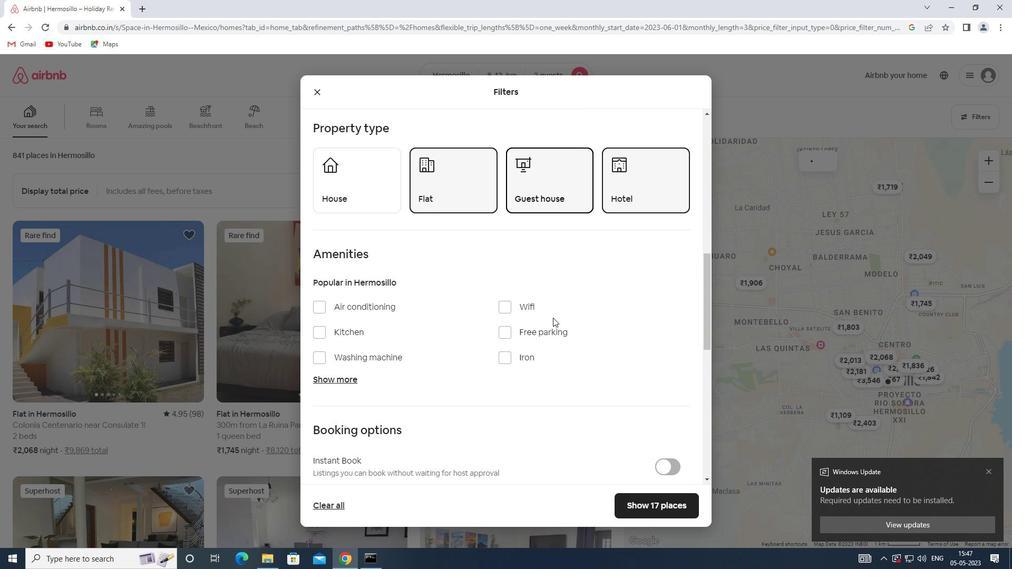 
Action: Mouse scrolled (552, 317) with delta (0, 0)
Screenshot: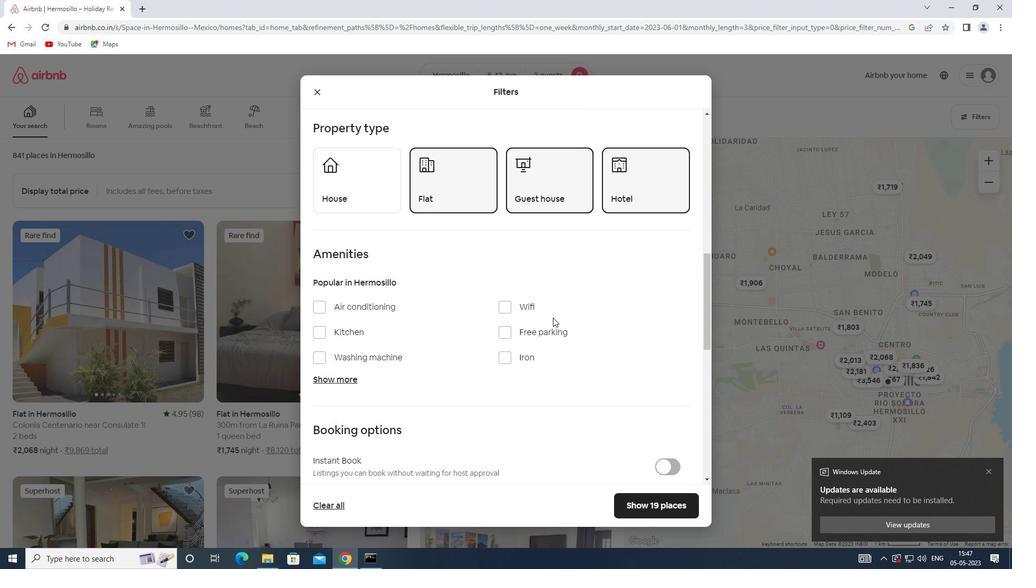 
Action: Mouse scrolled (552, 317) with delta (0, 0)
Screenshot: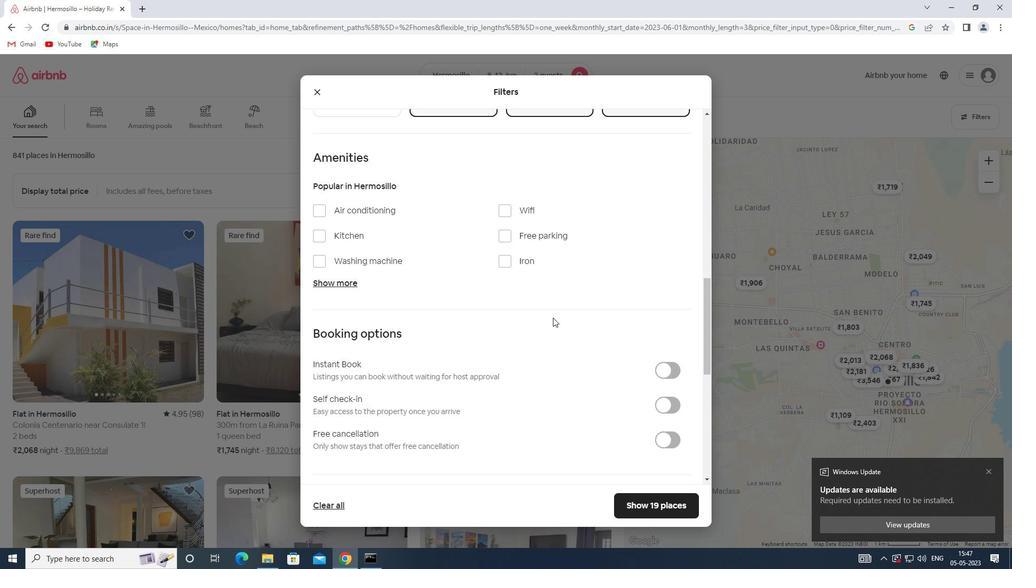 
Action: Mouse scrolled (552, 317) with delta (0, 0)
Screenshot: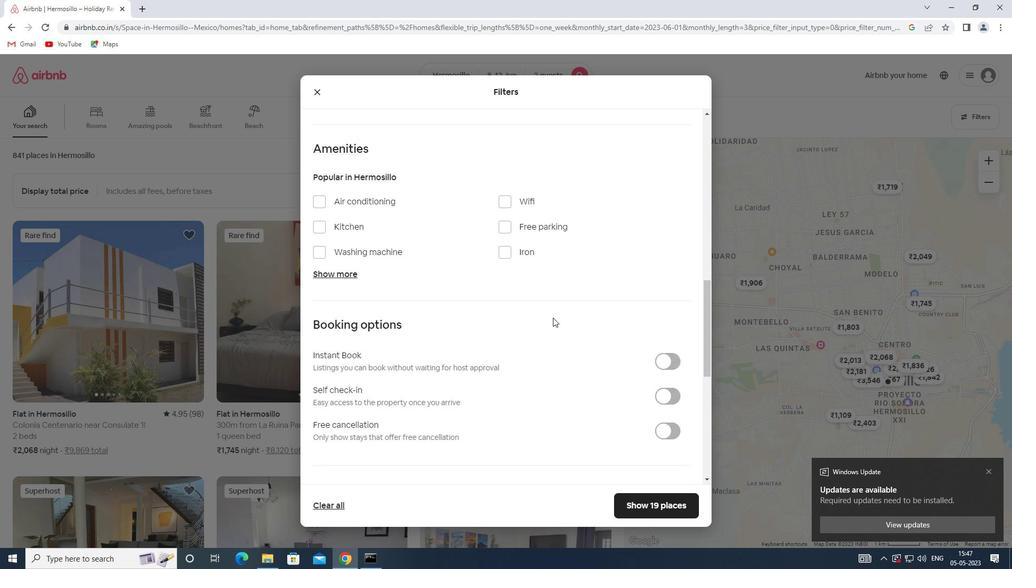 
Action: Mouse moved to (665, 290)
Screenshot: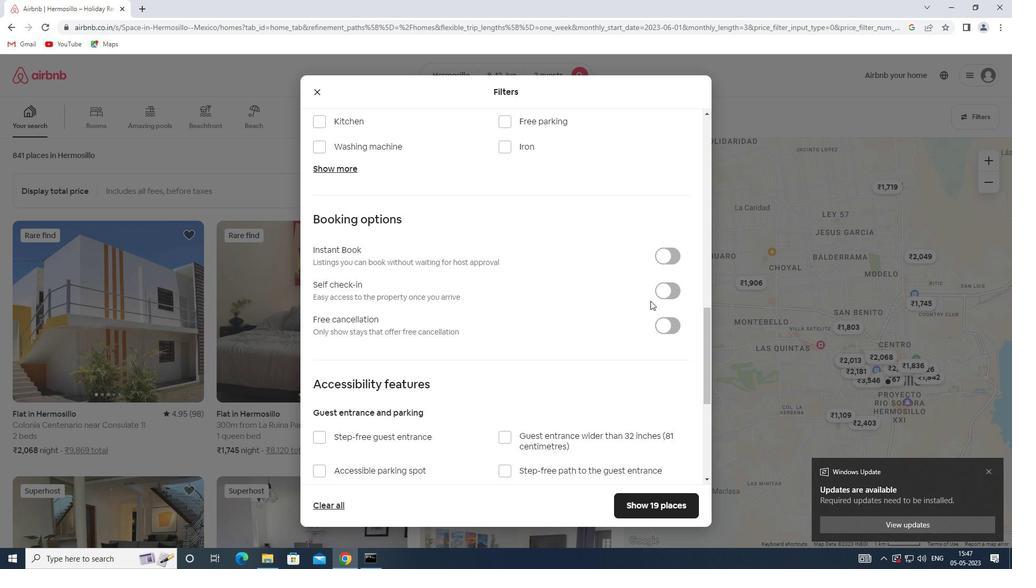 
Action: Mouse pressed left at (665, 290)
Screenshot: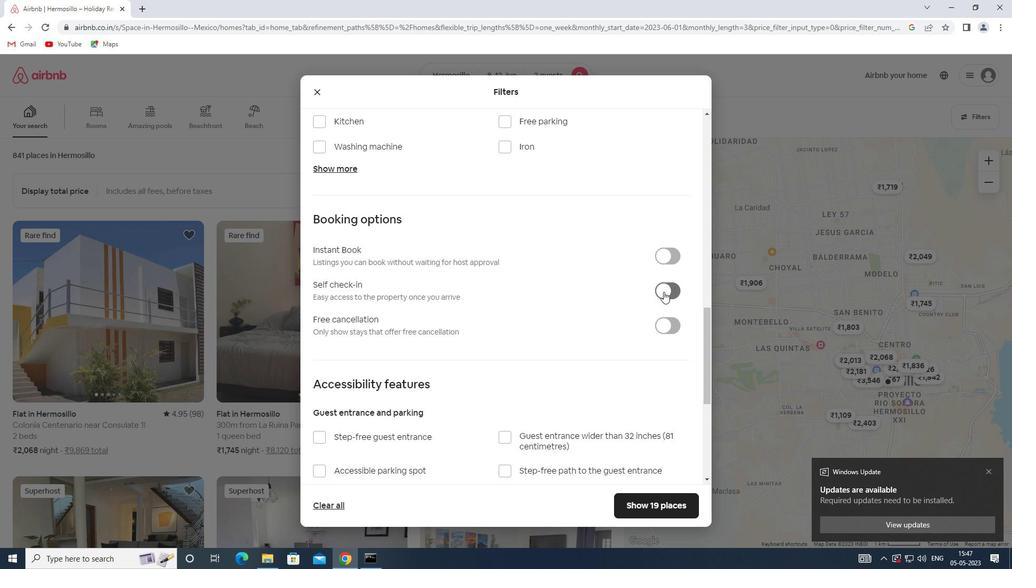 
Action: Mouse moved to (432, 293)
Screenshot: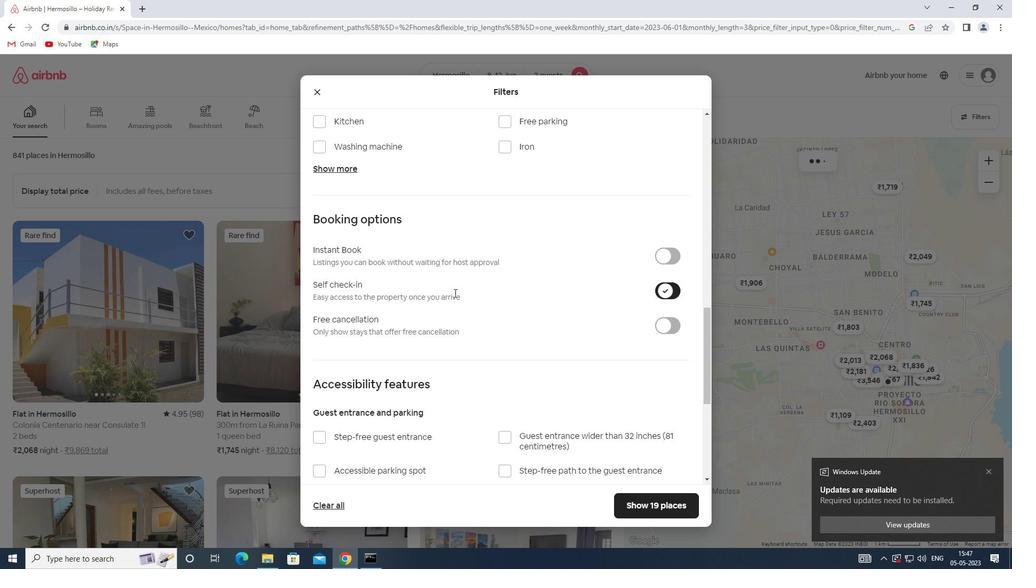 
Action: Mouse scrolled (432, 292) with delta (0, 0)
Screenshot: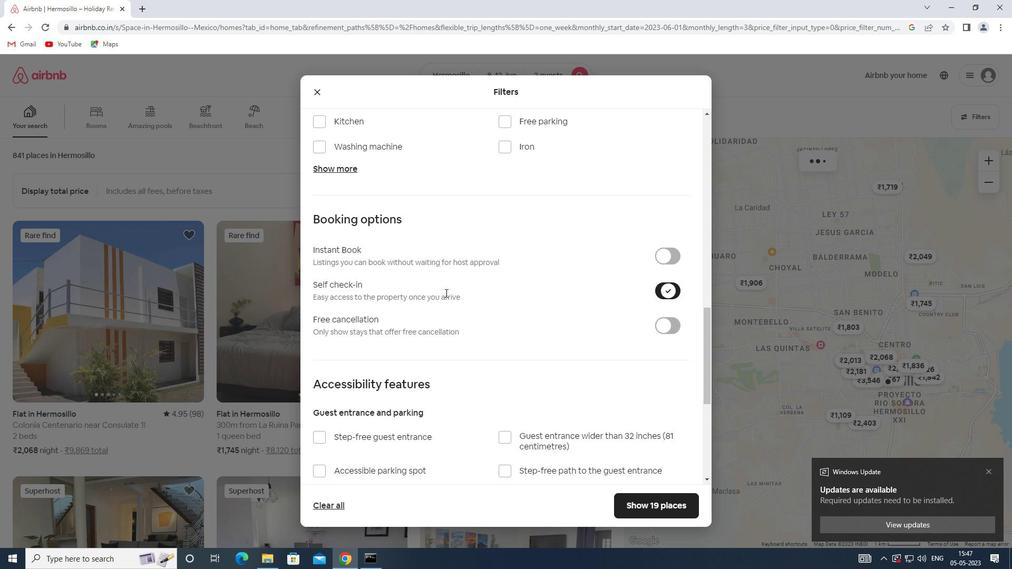 
Action: Mouse moved to (432, 293)
Screenshot: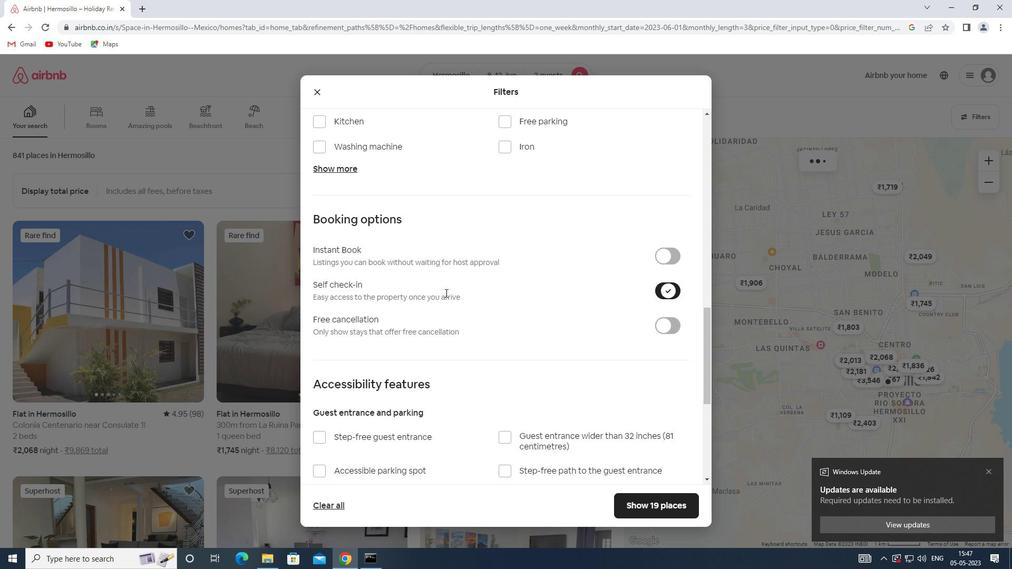 
Action: Mouse scrolled (432, 292) with delta (0, 0)
Screenshot: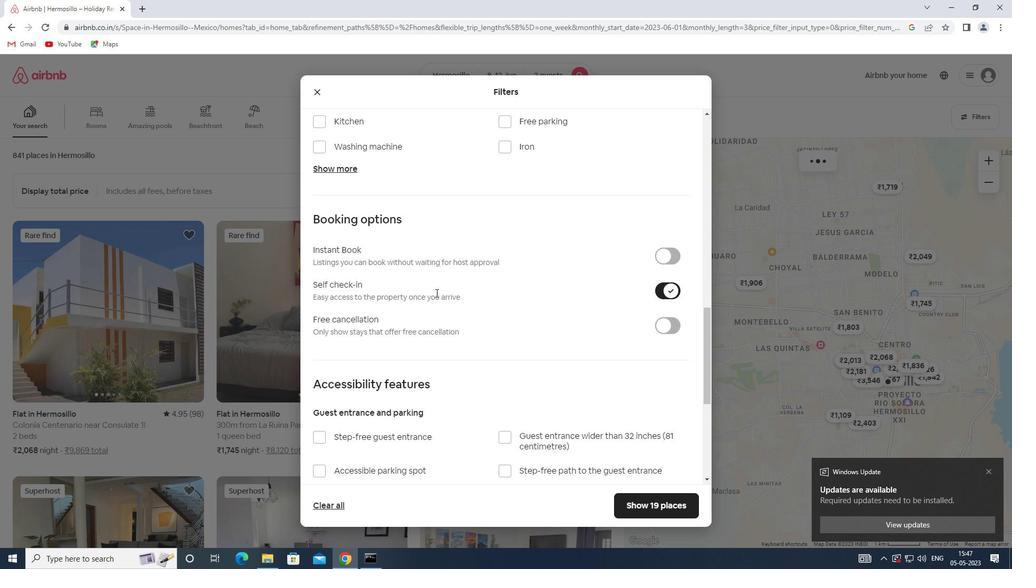 
Action: Mouse scrolled (432, 292) with delta (0, 0)
Screenshot: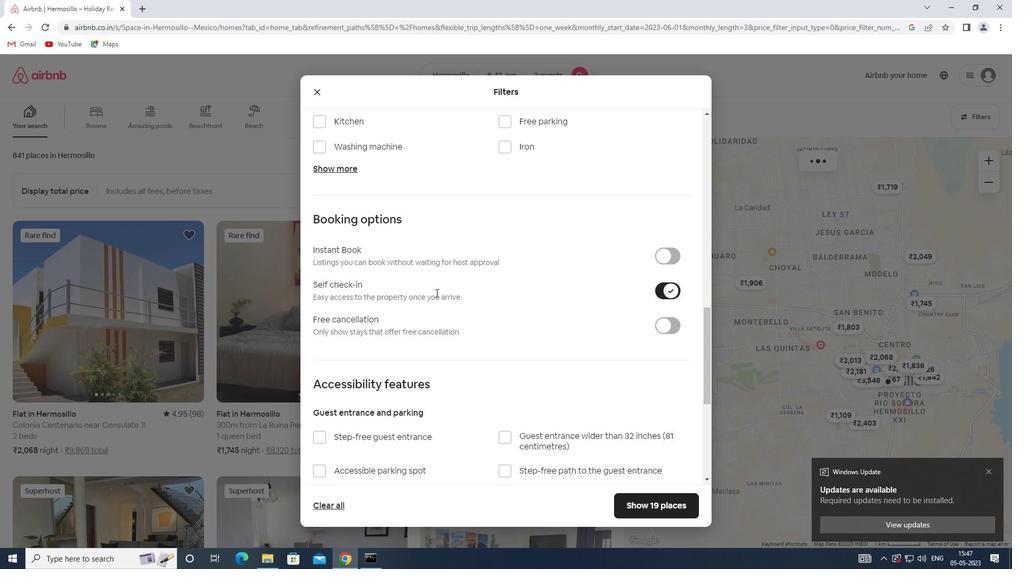 
Action: Mouse moved to (431, 293)
Screenshot: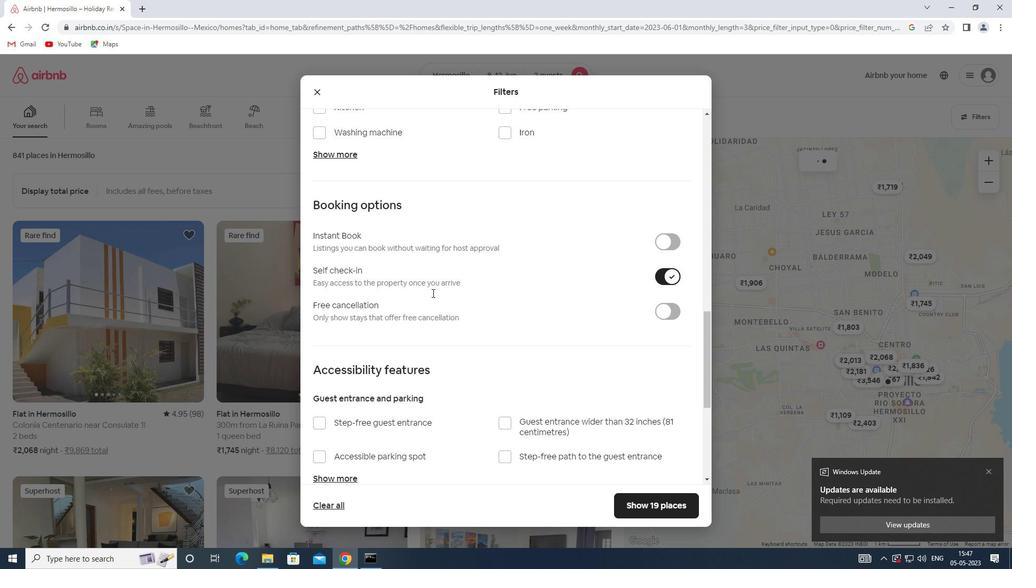 
Action: Mouse scrolled (431, 292) with delta (0, 0)
Screenshot: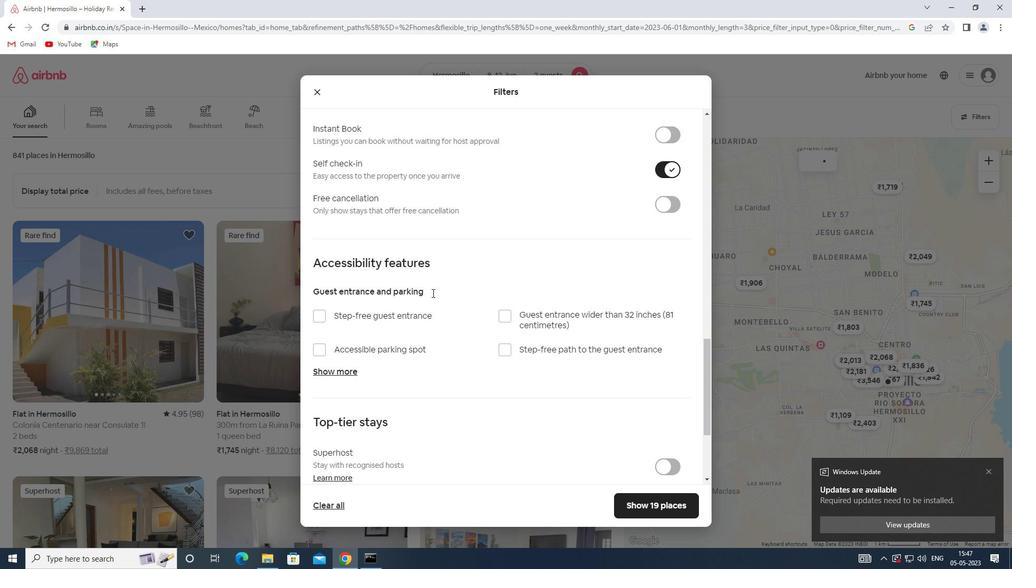 
Action: Mouse scrolled (431, 292) with delta (0, 0)
Screenshot: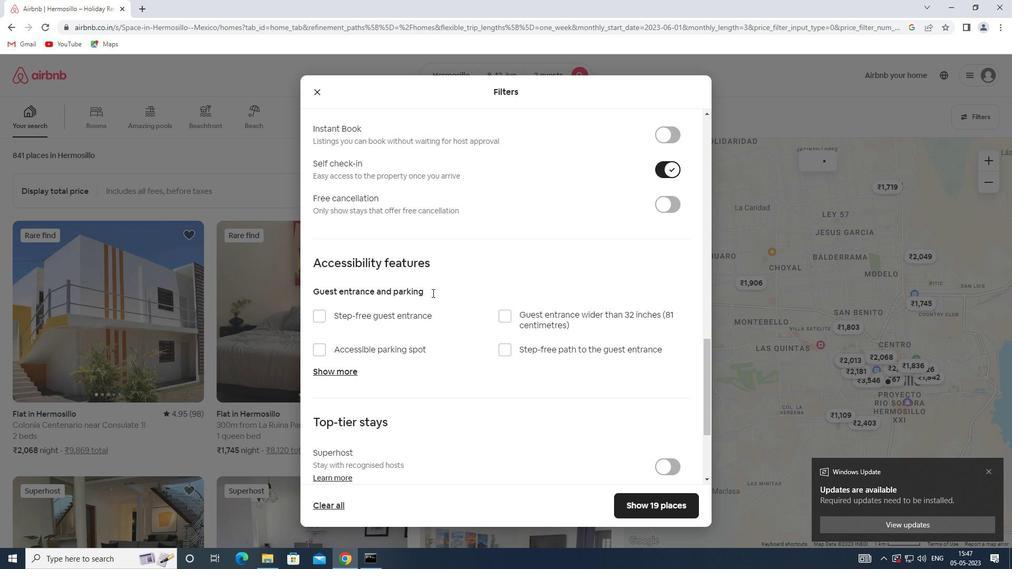 
Action: Mouse scrolled (431, 292) with delta (0, 0)
Screenshot: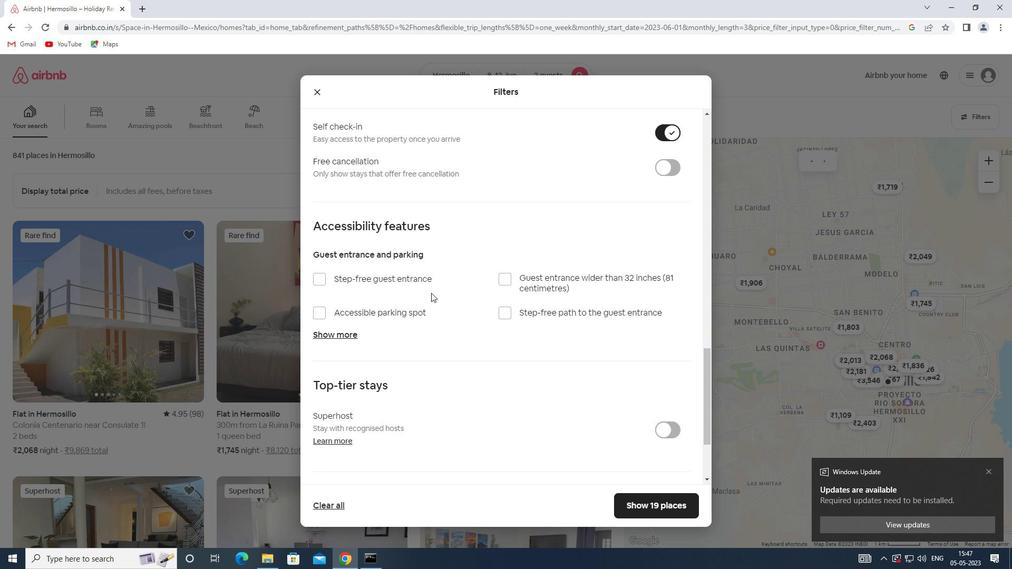 
Action: Mouse moved to (347, 408)
Screenshot: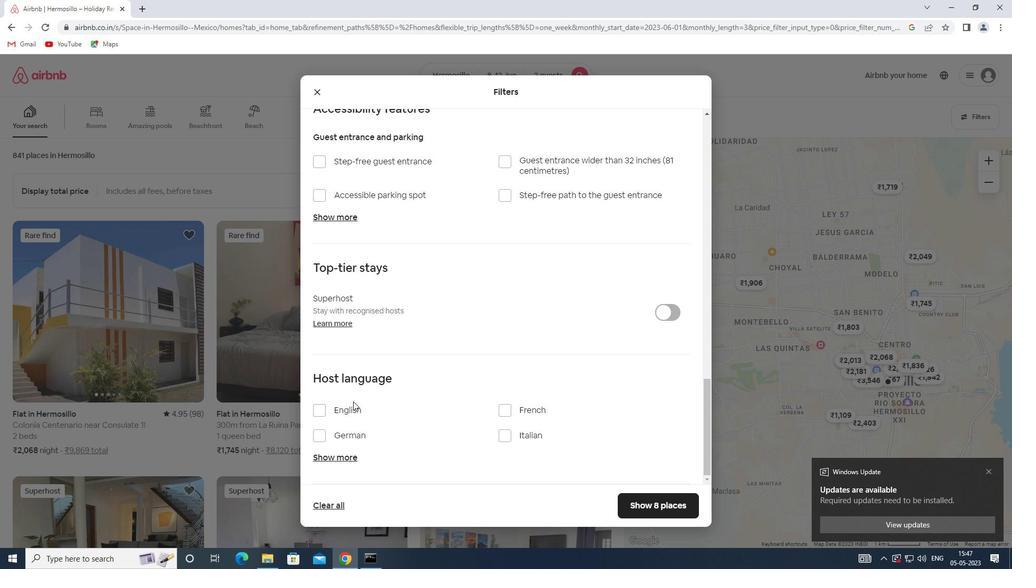 
Action: Mouse pressed left at (347, 408)
Screenshot: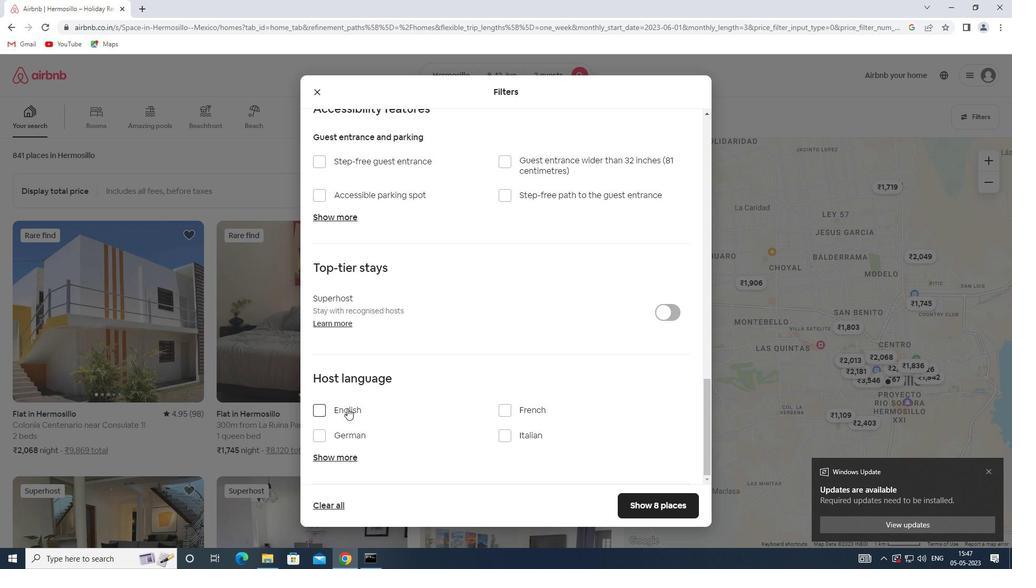 
Action: Mouse moved to (627, 498)
Screenshot: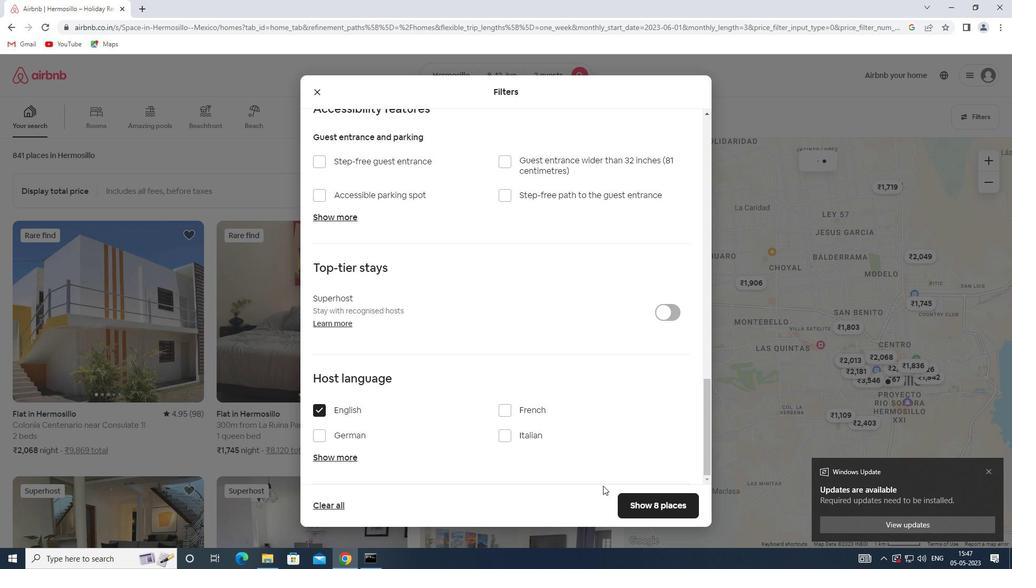 
Action: Mouse pressed left at (627, 498)
Screenshot: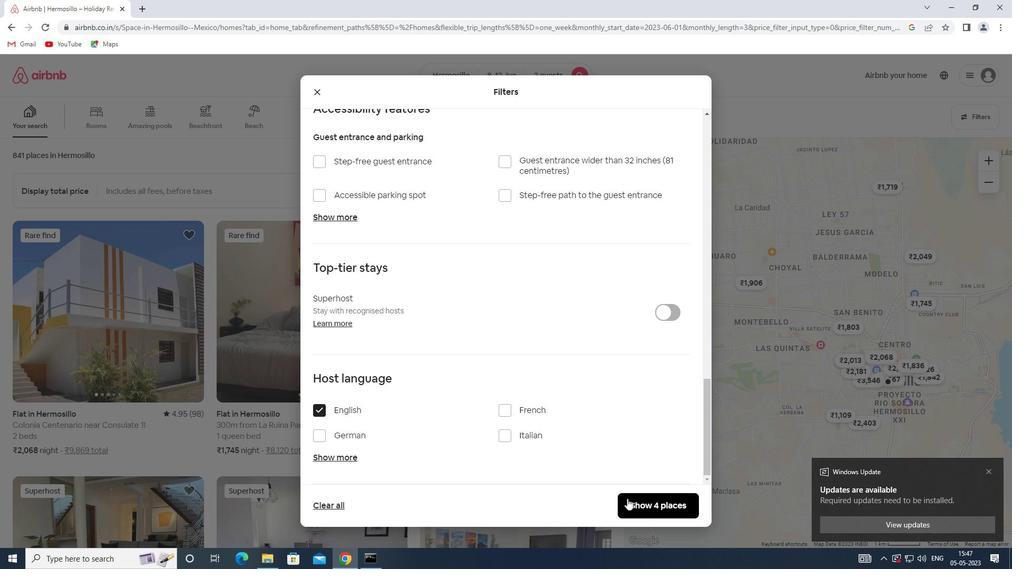 
